 Task: Look for Airbnb options in Les Cayes, Haiti from 12th December, 2023 to 16th December, 2023 for 8 adults.8 bedrooms having 8 beds and 8 bathrooms. Property type can be house. Amenities needed are: wifi, TV, free parkinig on premises, gym, breakfast. Booking option can be shelf check-in. Look for 4 properties as per requirement.
Action: Mouse moved to (521, 75)
Screenshot: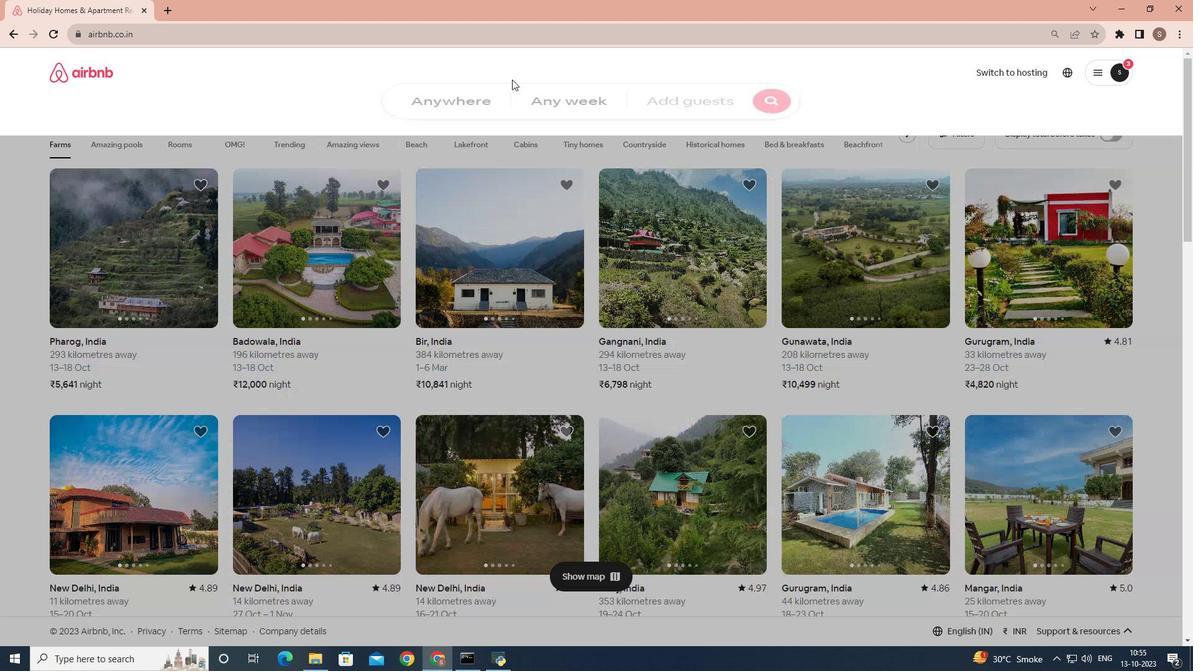 
Action: Mouse pressed left at (521, 75)
Screenshot: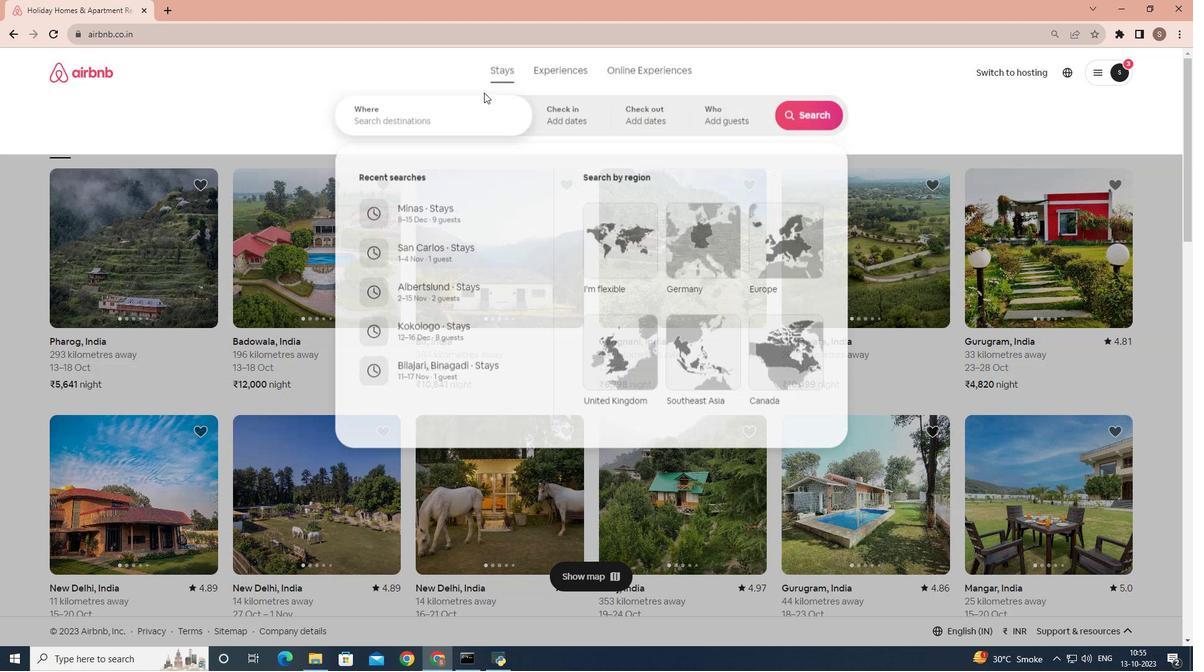 
Action: Mouse moved to (448, 116)
Screenshot: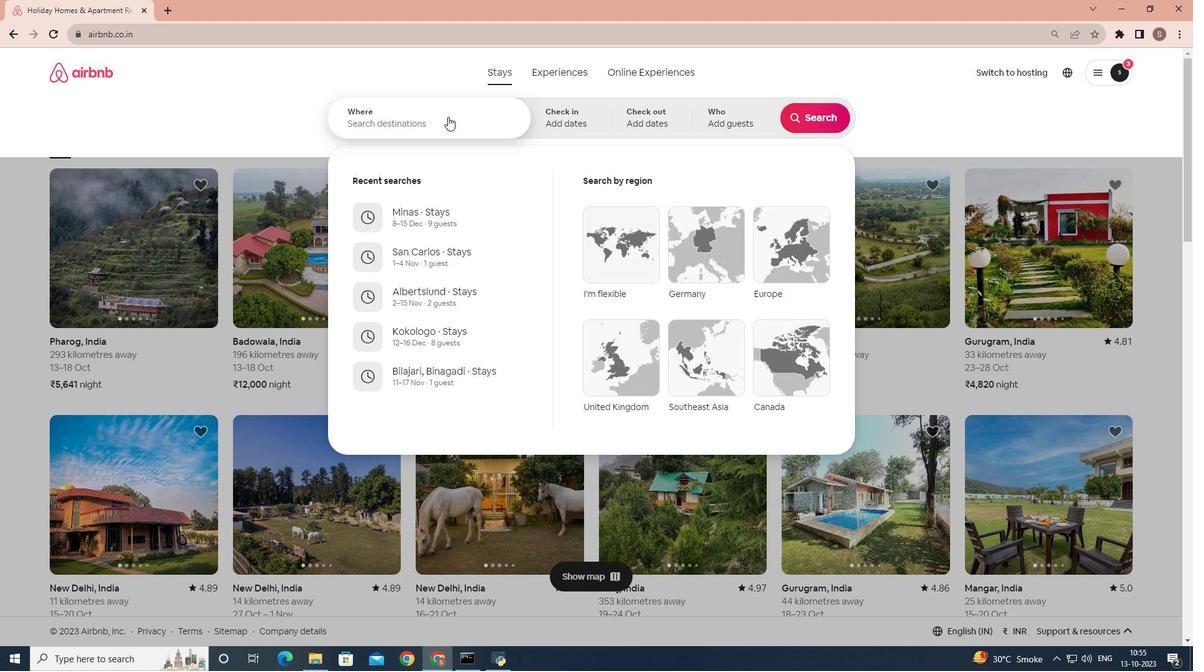
Action: Mouse pressed left at (448, 116)
Screenshot: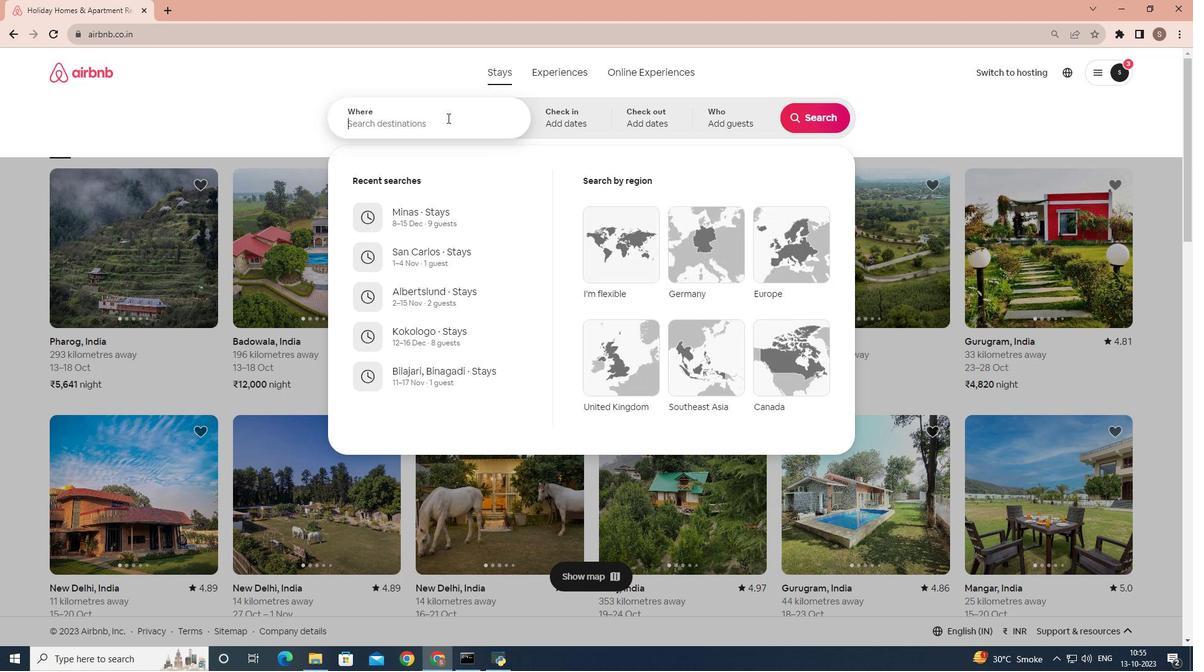 
Action: Mouse moved to (445, 119)
Screenshot: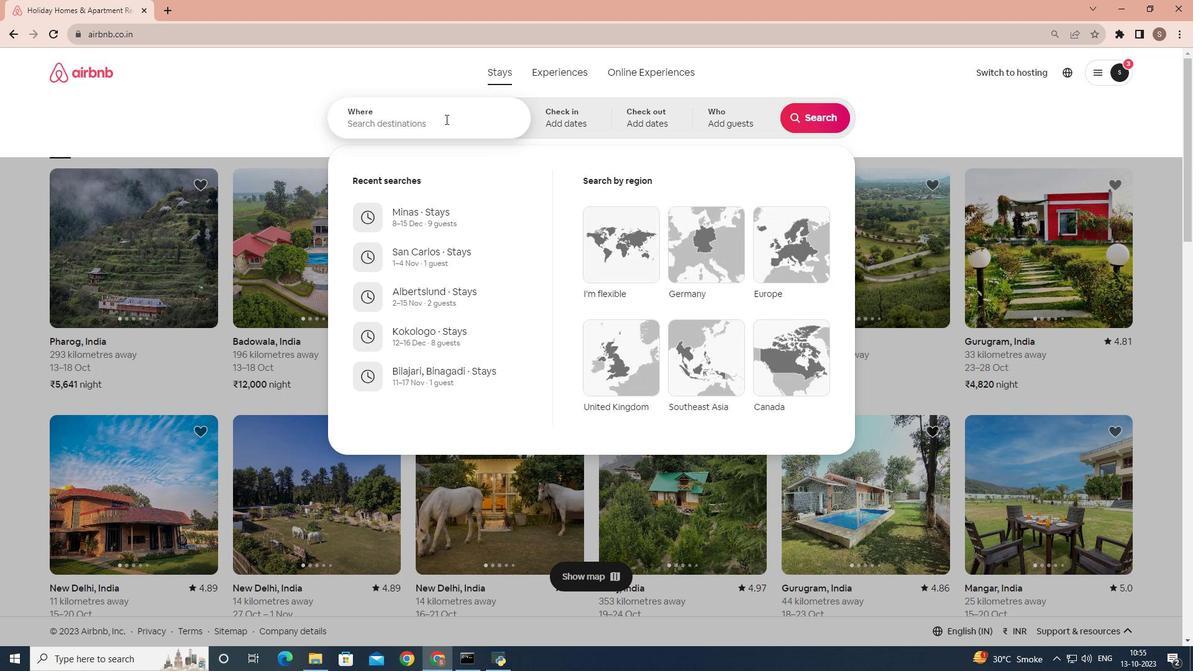 
Action: Key pressed <Key.shift_r>Les<Key.space><Key.shift>Cayes,<Key.space><Key.shift_r><Key.shift_r><Key.shift_r><Key.shift_r><Key.shift_r>Haiti
Screenshot: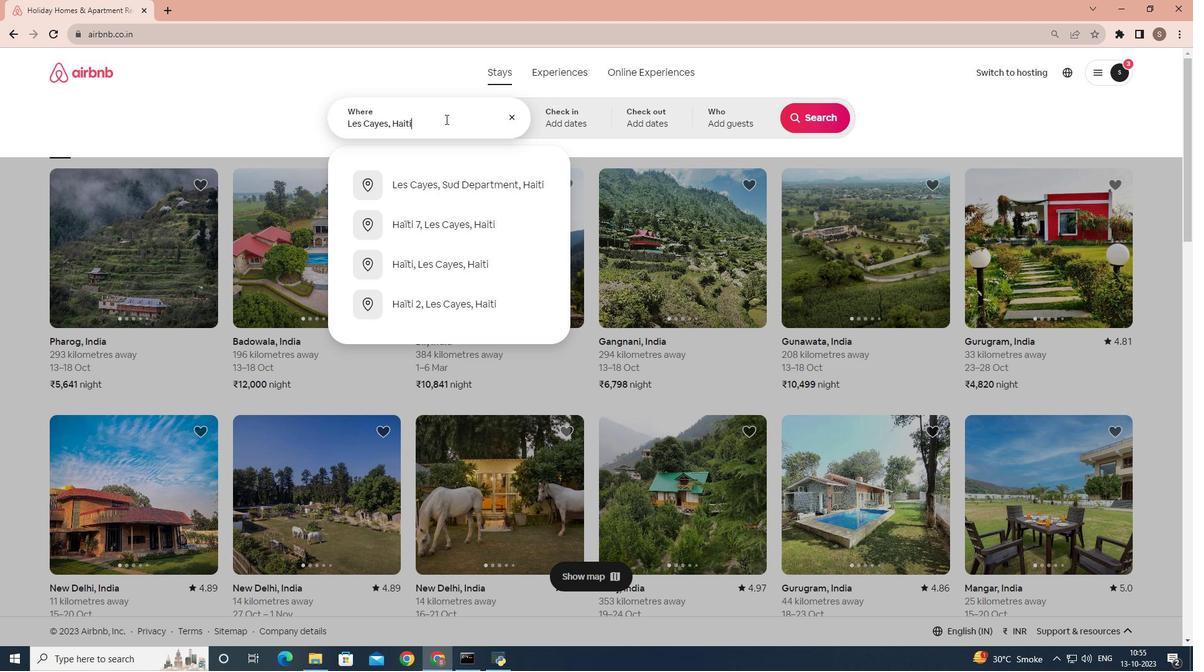 
Action: Mouse moved to (575, 127)
Screenshot: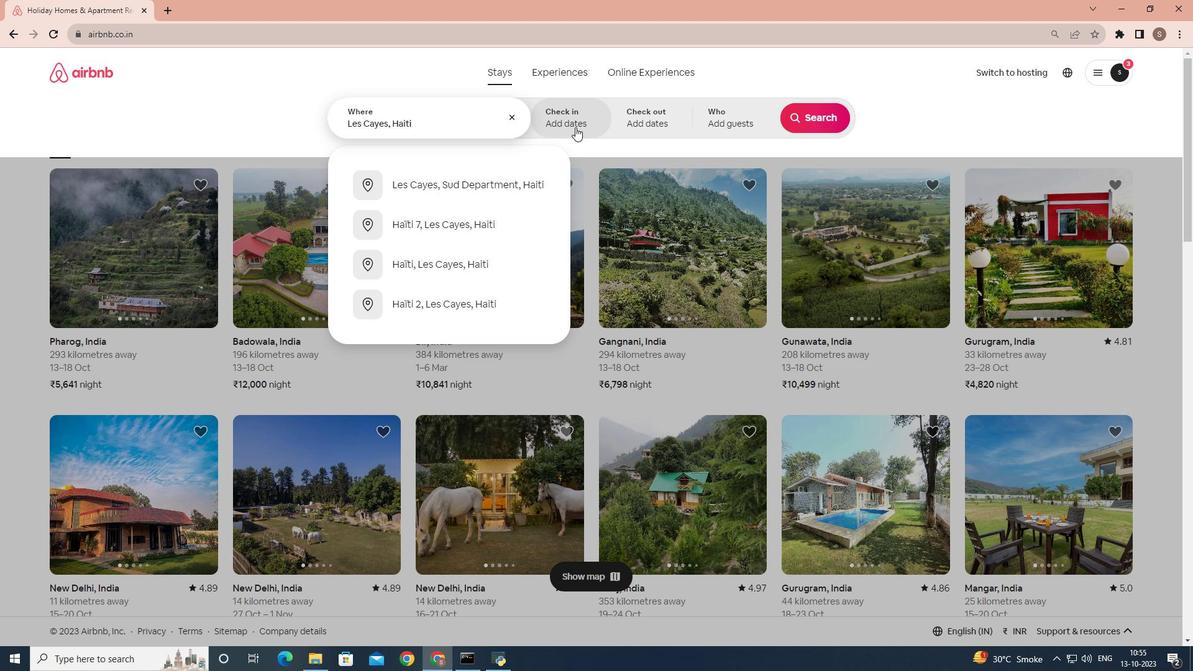 
Action: Mouse pressed left at (575, 127)
Screenshot: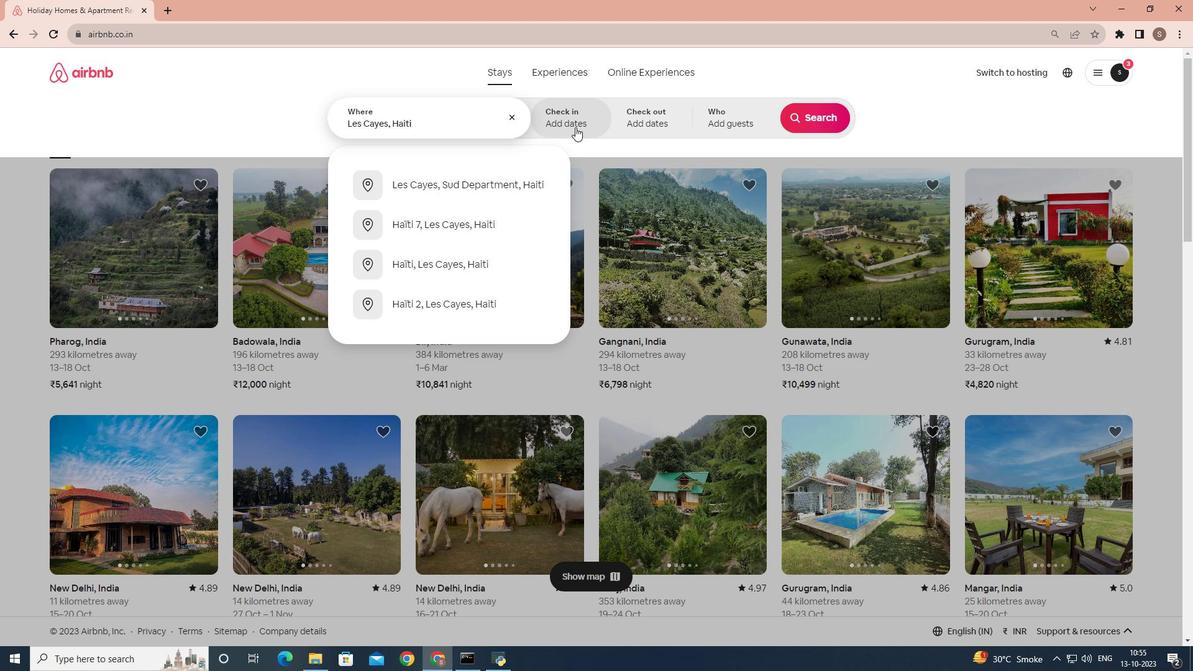 
Action: Mouse moved to (809, 213)
Screenshot: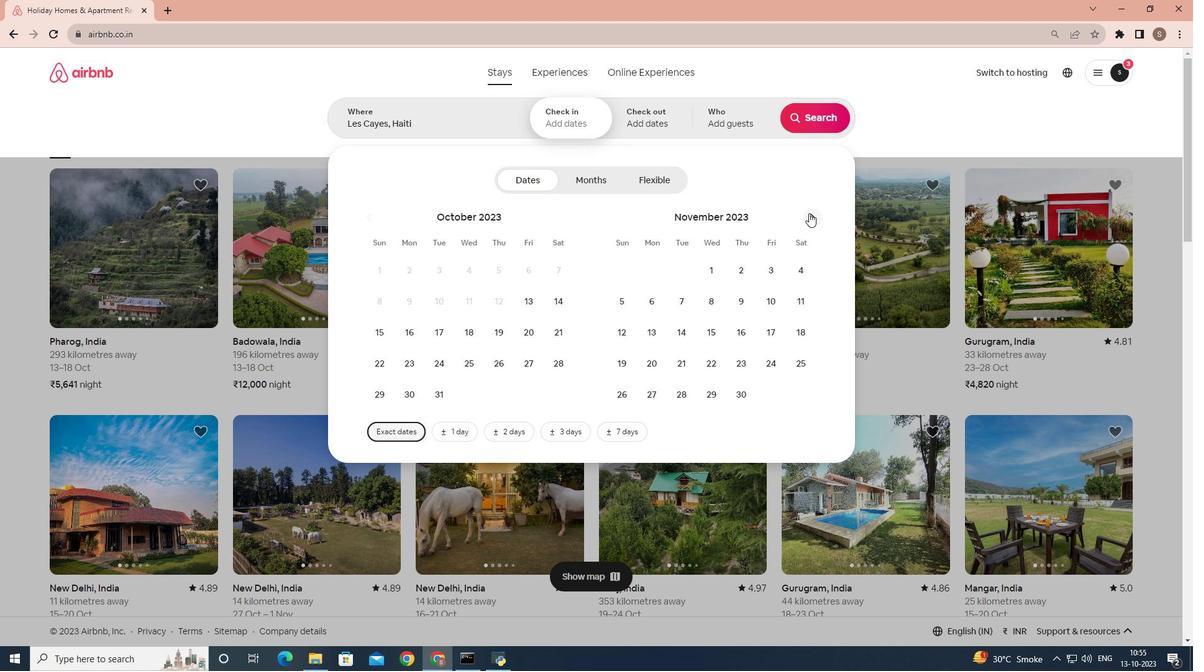 
Action: Mouse pressed left at (809, 213)
Screenshot: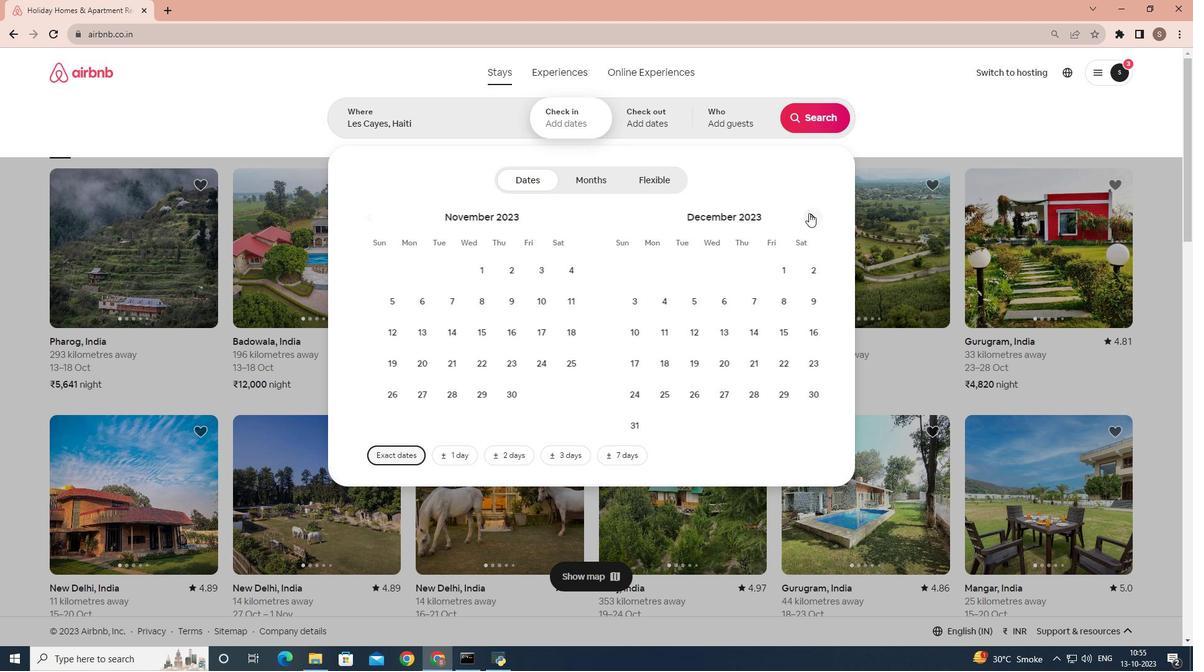 
Action: Mouse moved to (686, 334)
Screenshot: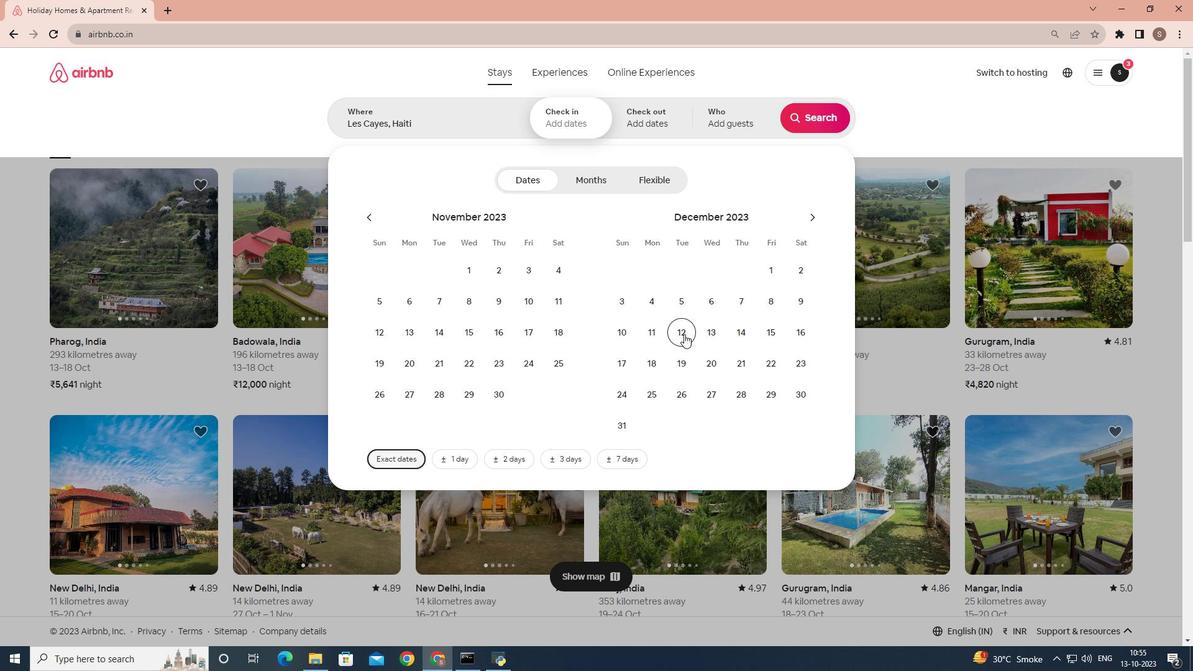 
Action: Mouse pressed left at (686, 334)
Screenshot: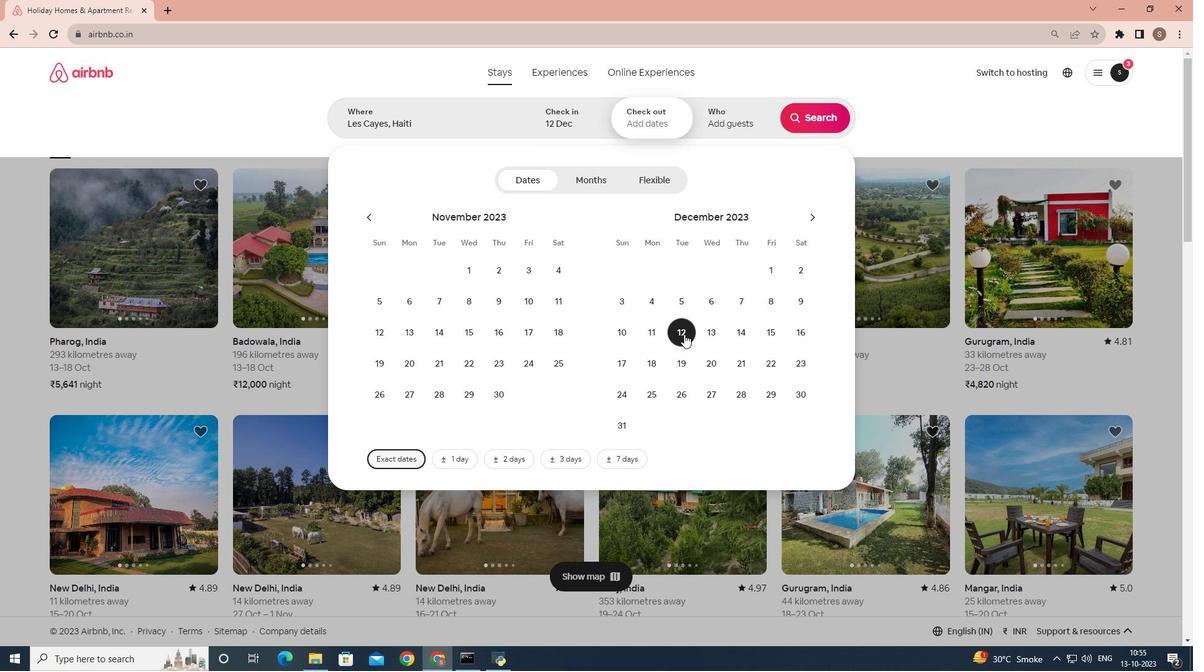 
Action: Mouse moved to (796, 336)
Screenshot: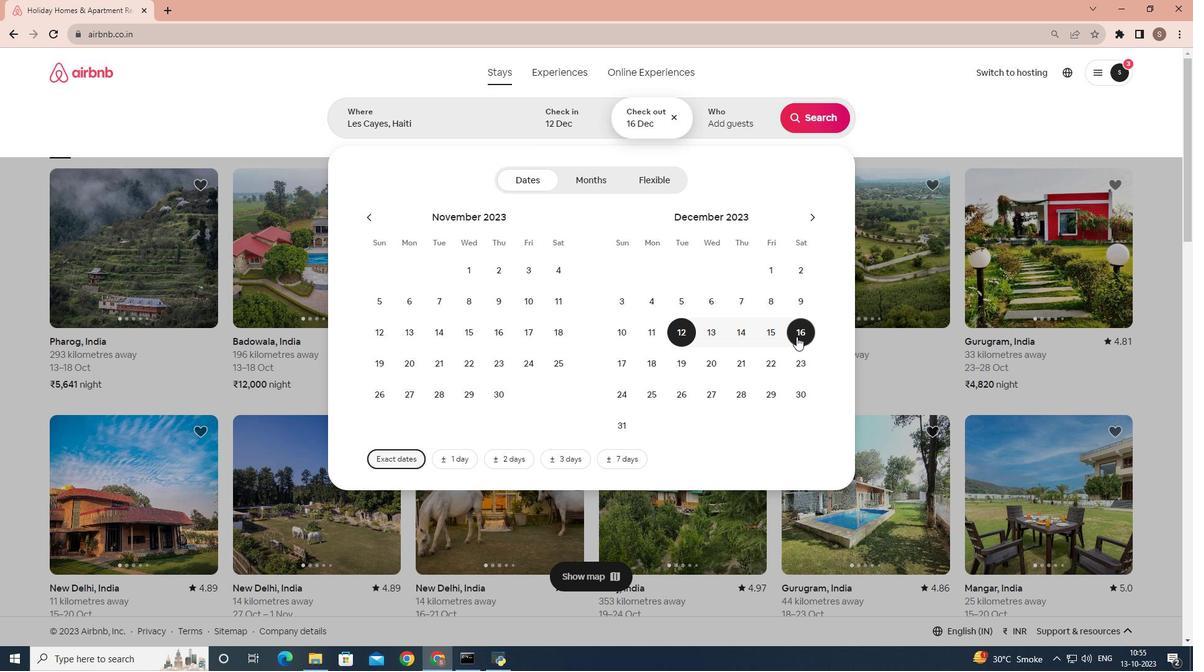 
Action: Mouse pressed left at (796, 336)
Screenshot: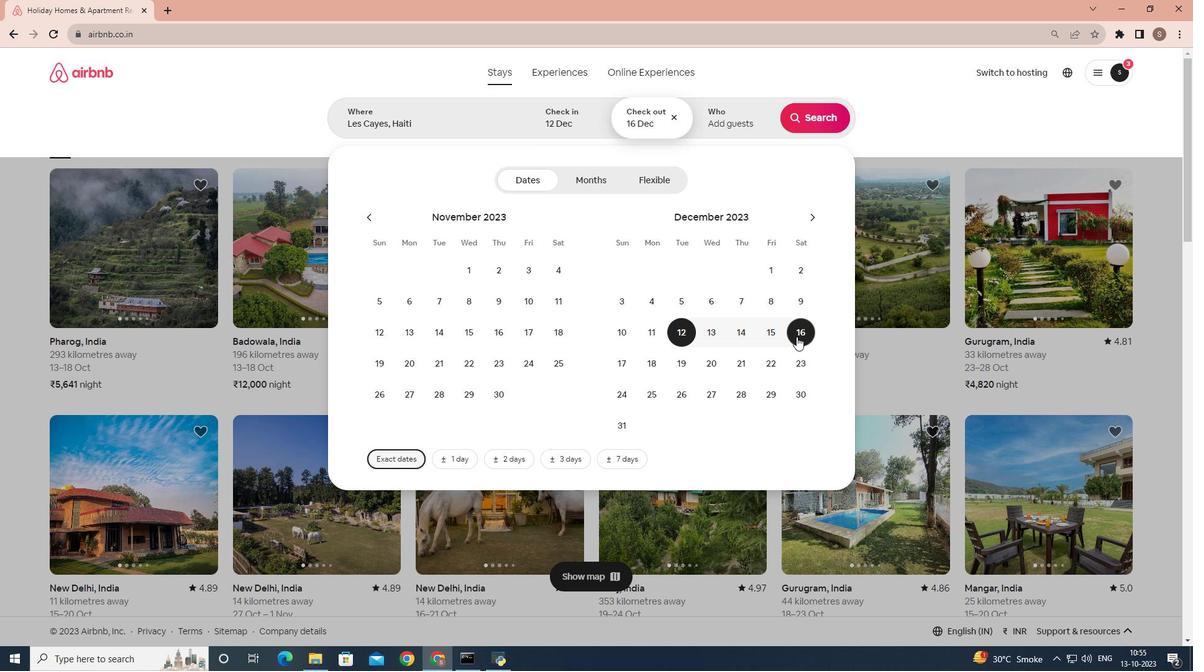 
Action: Mouse moved to (718, 118)
Screenshot: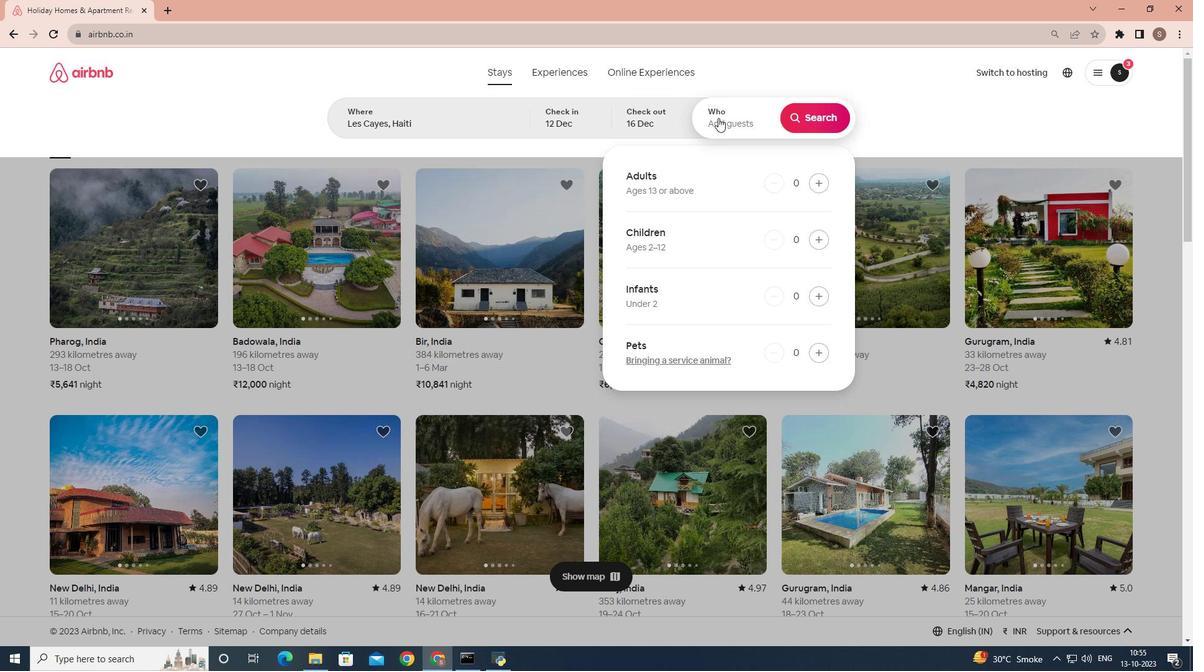 
Action: Mouse pressed left at (718, 118)
Screenshot: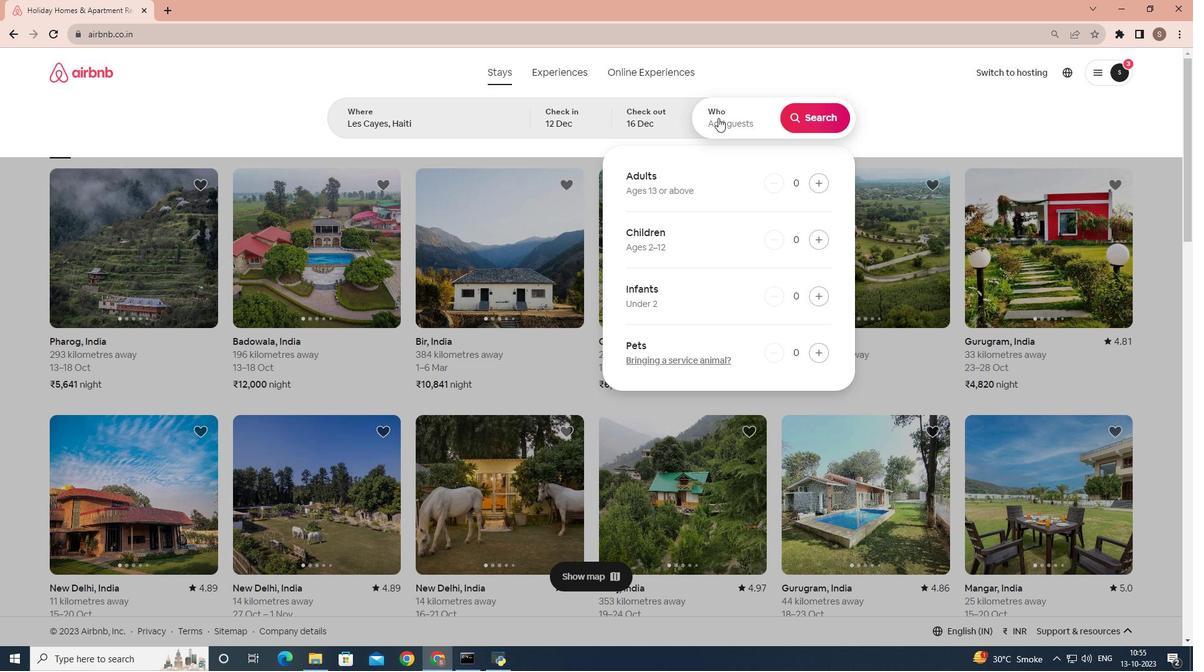 
Action: Mouse moved to (816, 188)
Screenshot: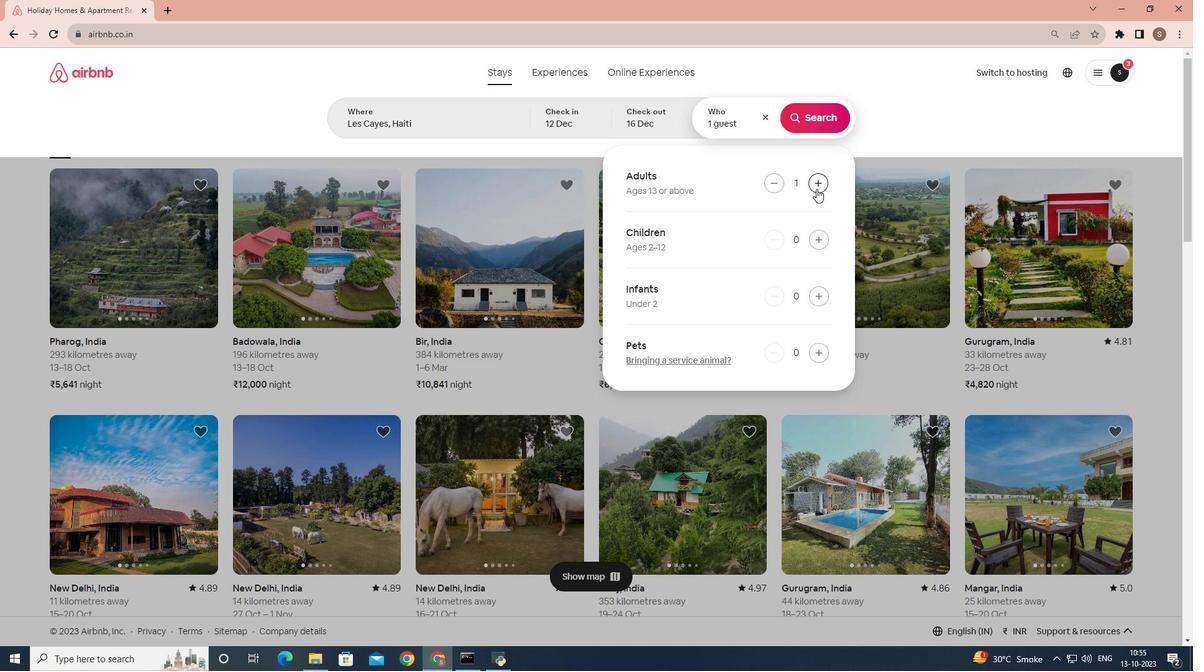 
Action: Mouse pressed left at (816, 188)
Screenshot: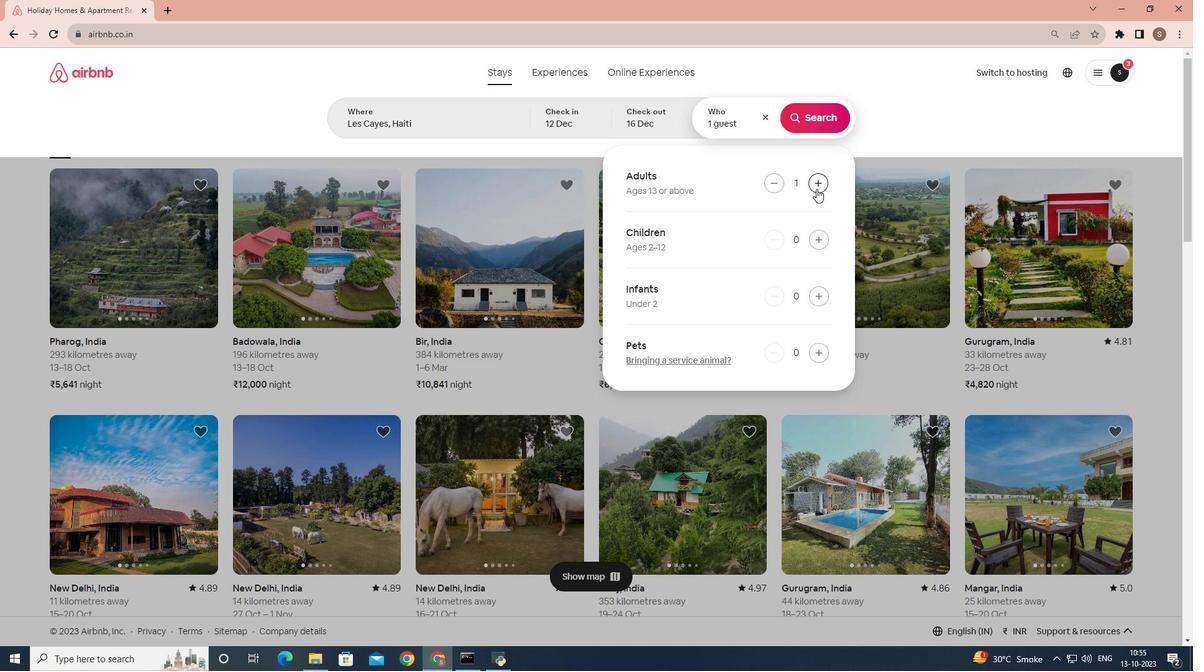 
Action: Mouse pressed left at (816, 188)
Screenshot: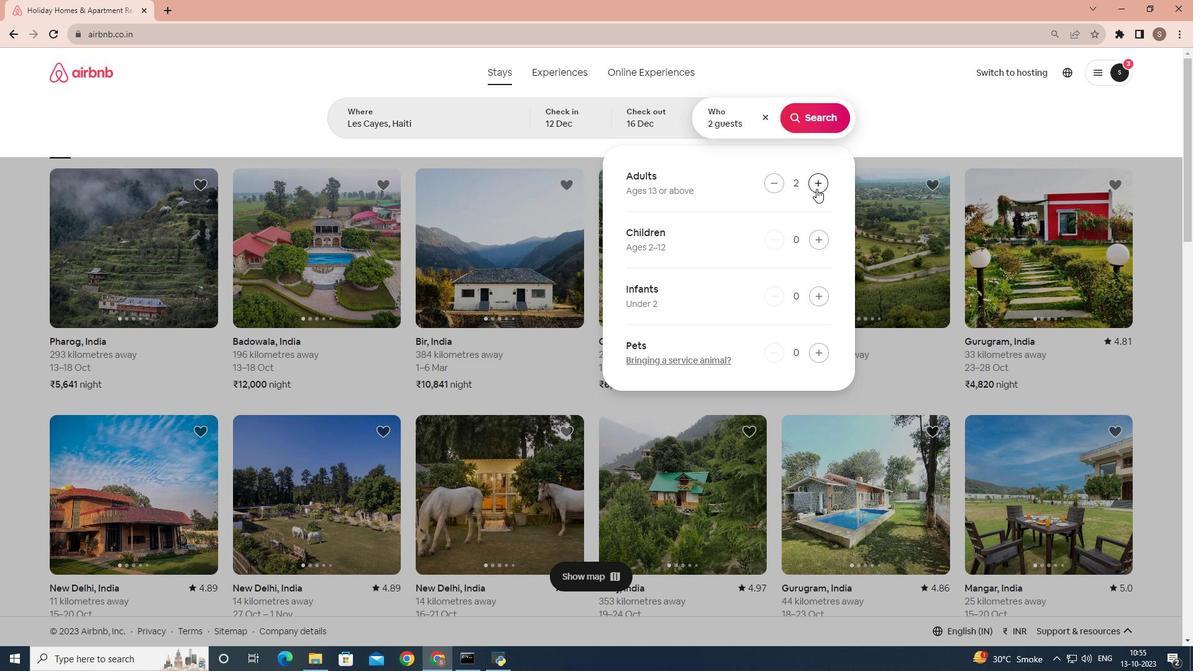 
Action: Mouse pressed left at (816, 188)
Screenshot: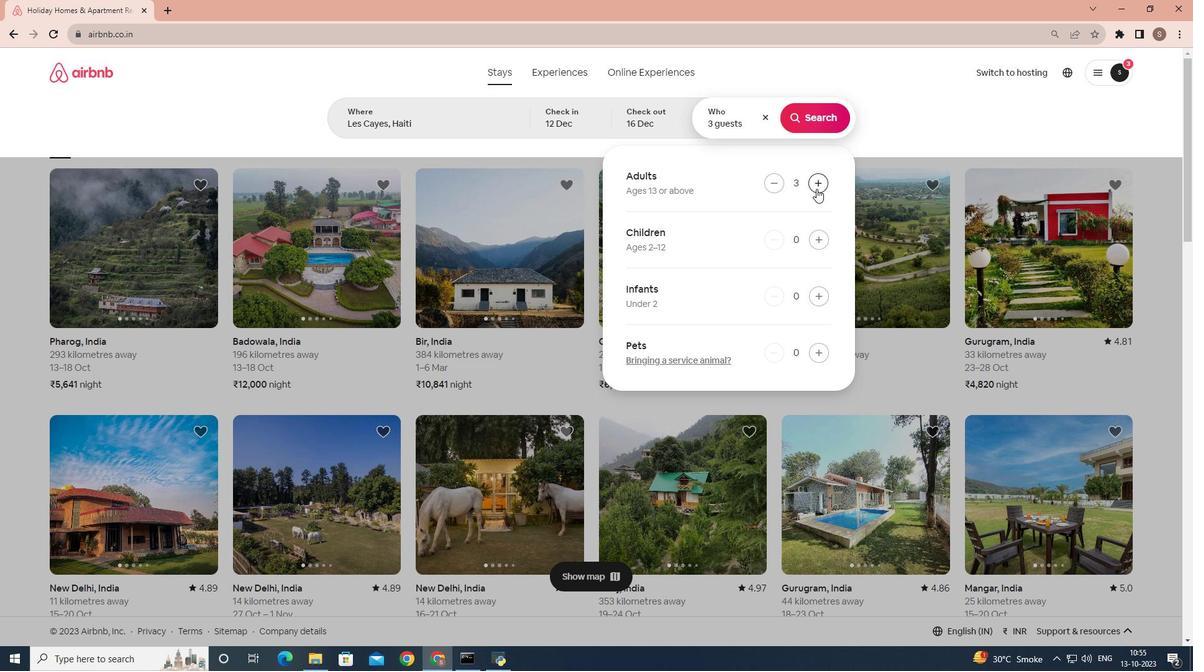 
Action: Mouse pressed left at (816, 188)
Screenshot: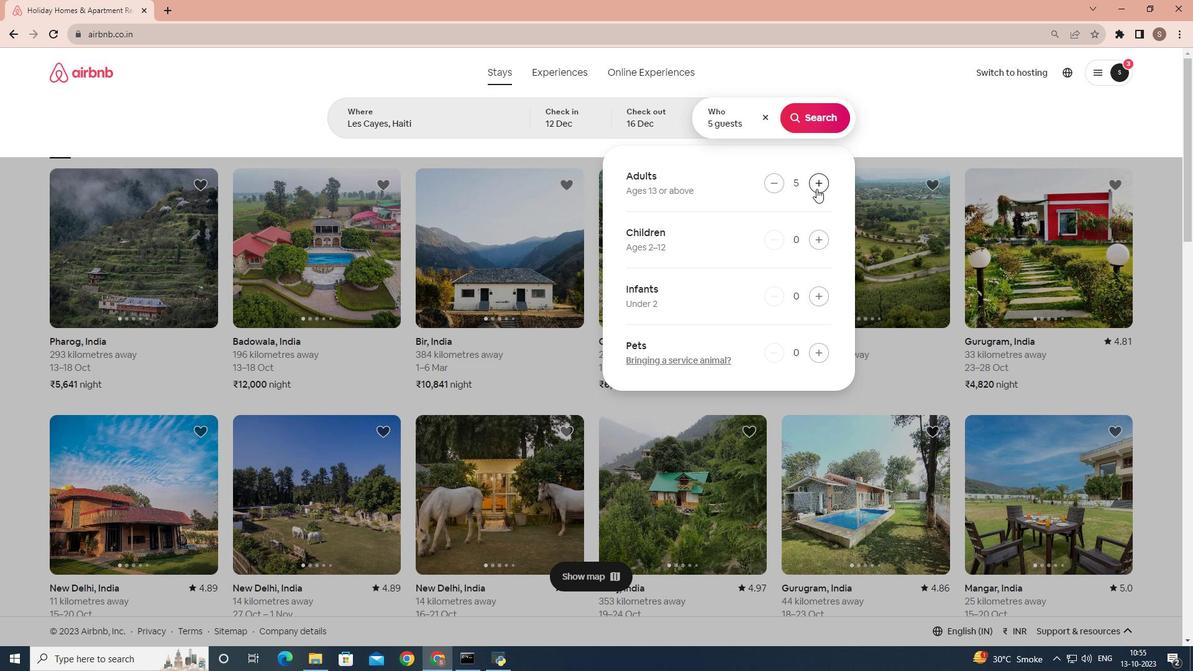 
Action: Mouse pressed left at (816, 188)
Screenshot: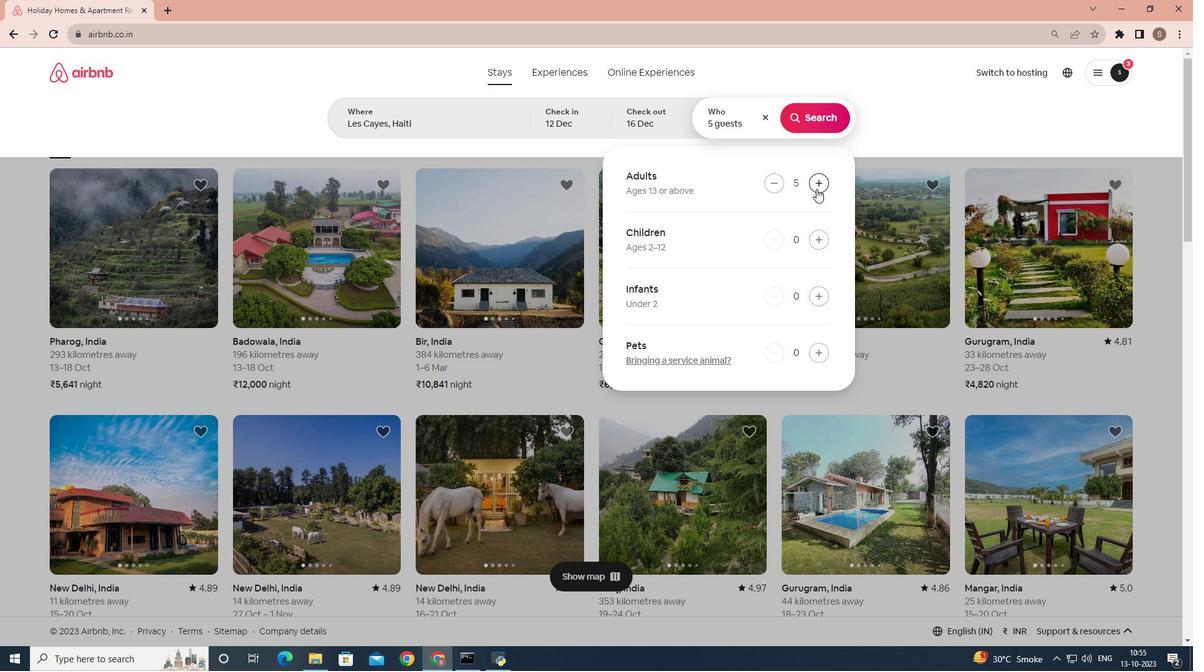 
Action: Mouse pressed left at (816, 188)
Screenshot: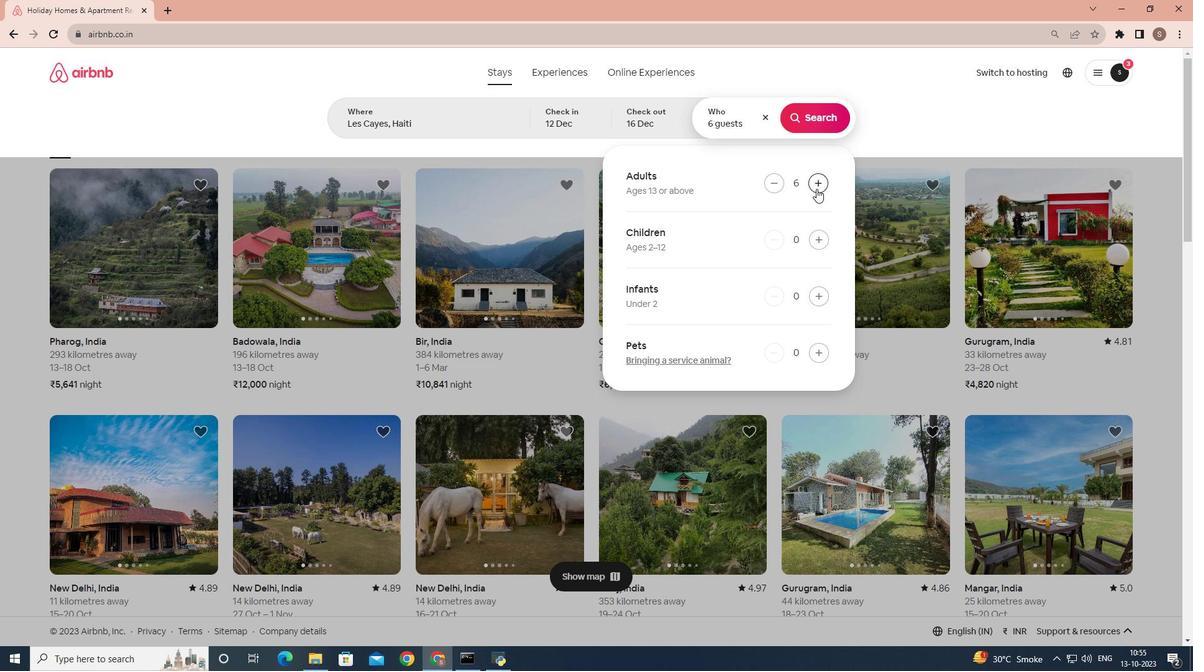 
Action: Mouse pressed left at (816, 188)
Screenshot: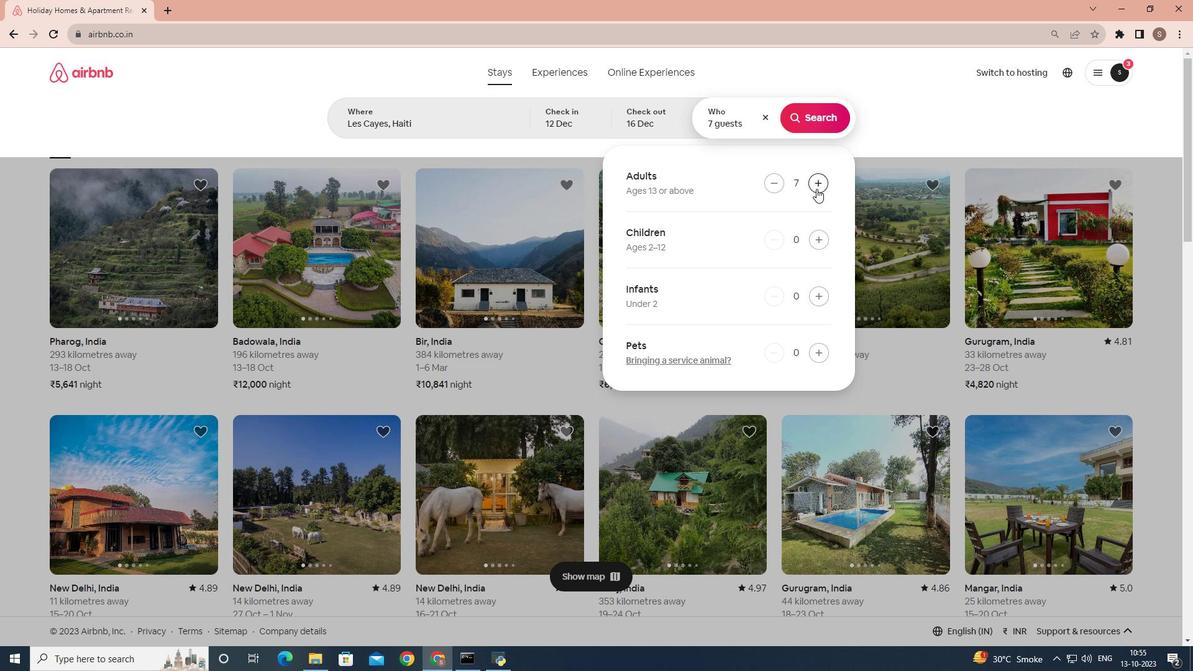 
Action: Mouse pressed left at (816, 188)
Screenshot: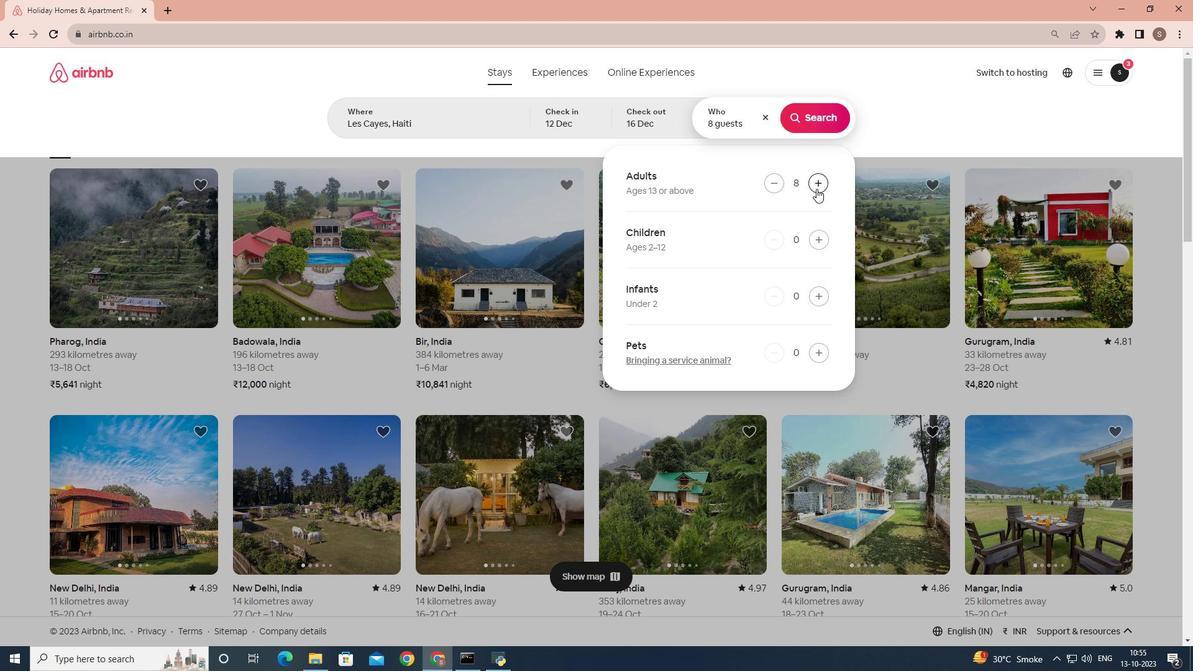 
Action: Mouse moved to (813, 114)
Screenshot: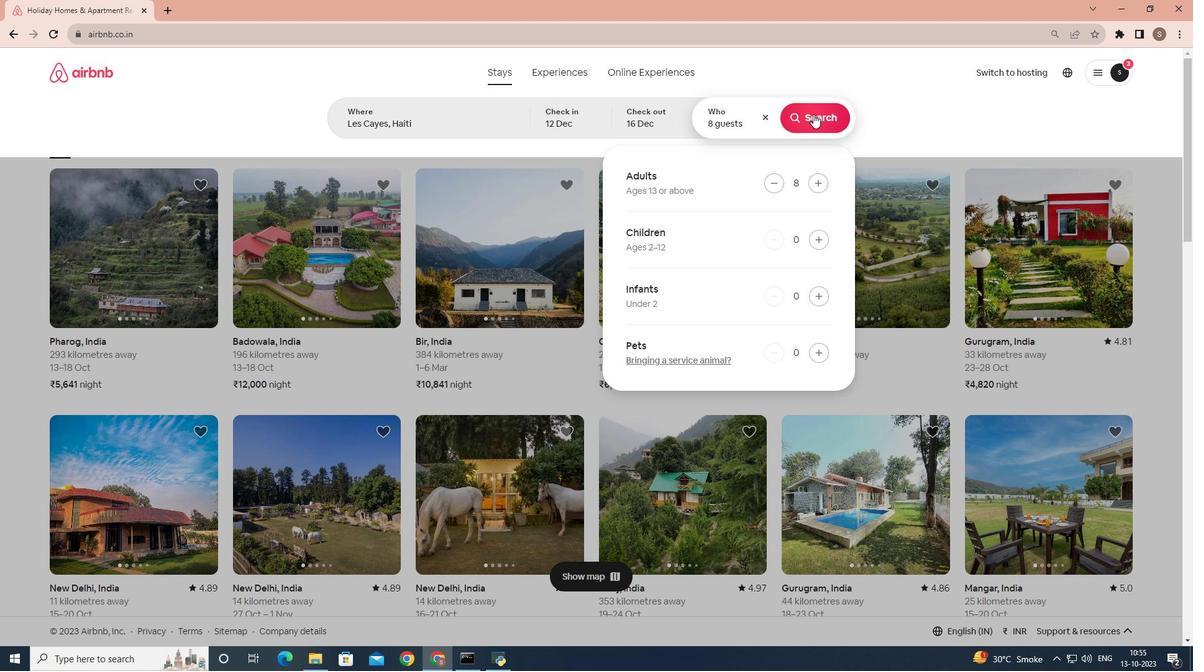 
Action: Mouse pressed left at (813, 114)
Screenshot: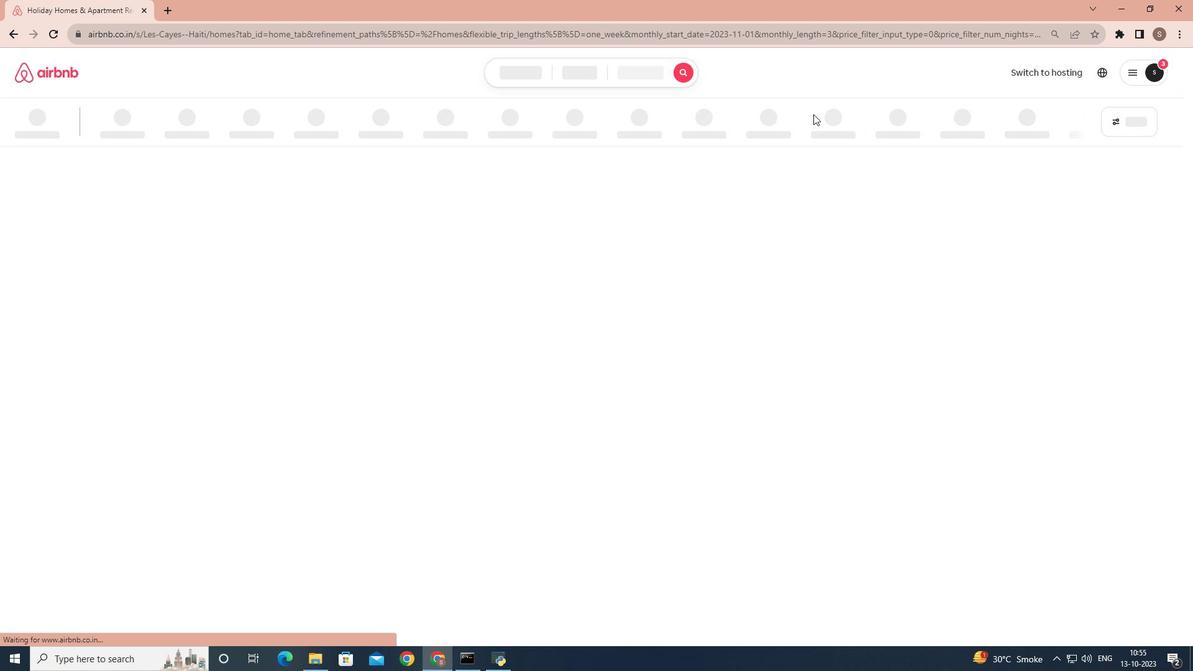 
Action: Mouse moved to (992, 121)
Screenshot: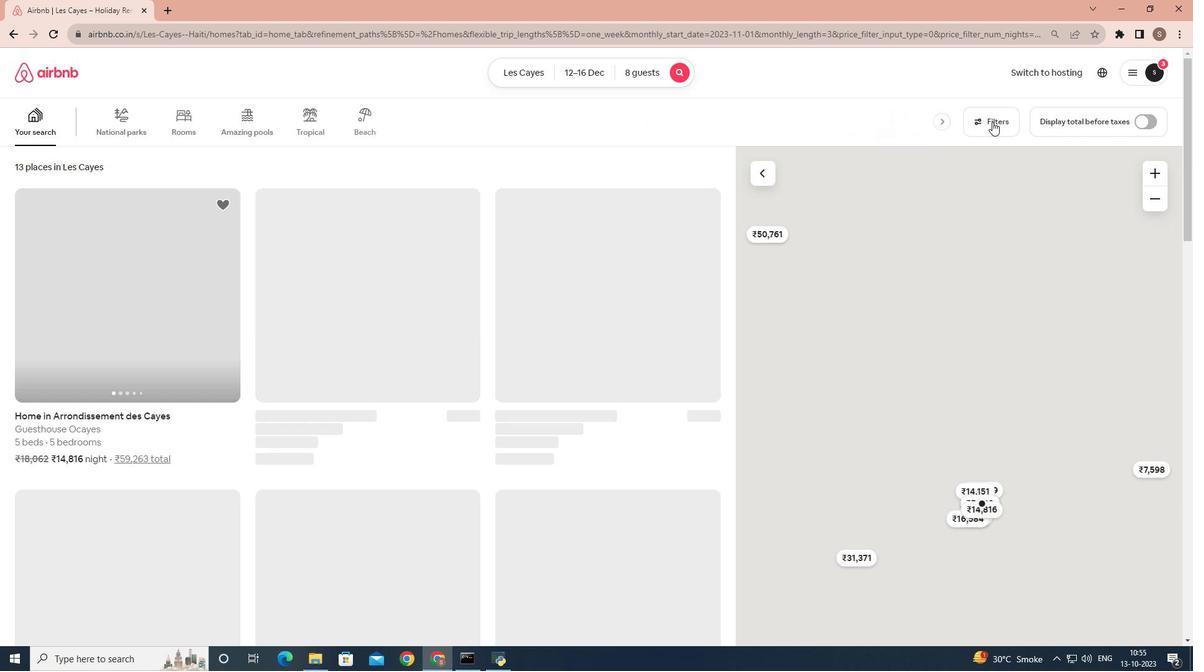 
Action: Mouse pressed left at (992, 121)
Screenshot: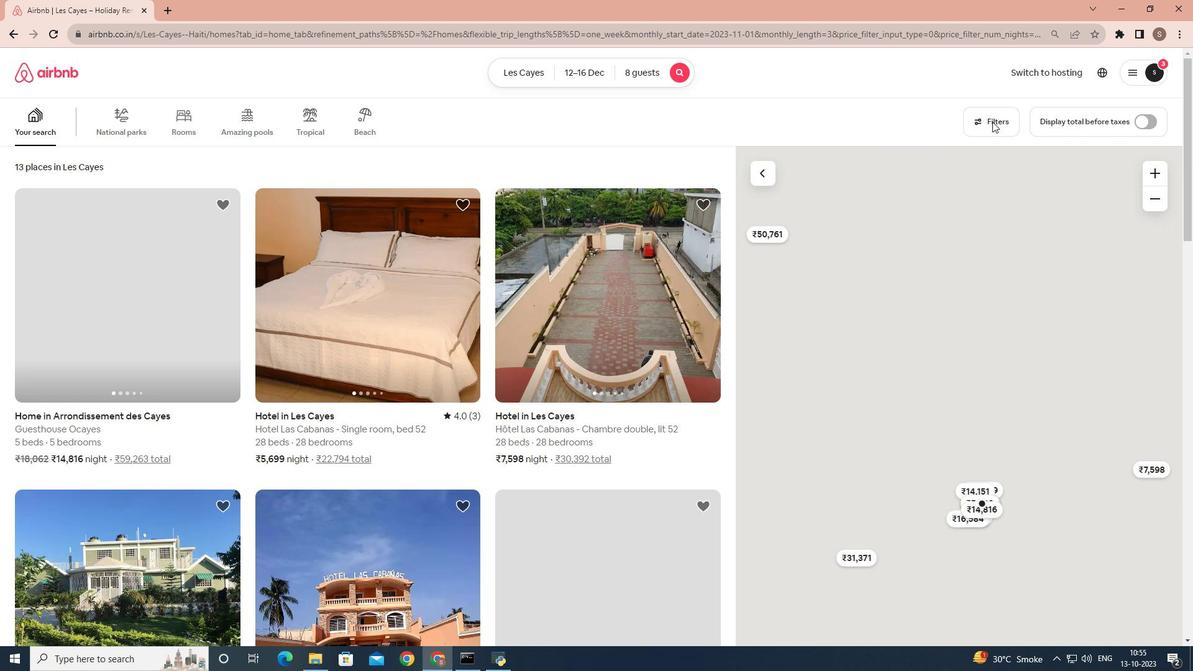 
Action: Mouse moved to (552, 368)
Screenshot: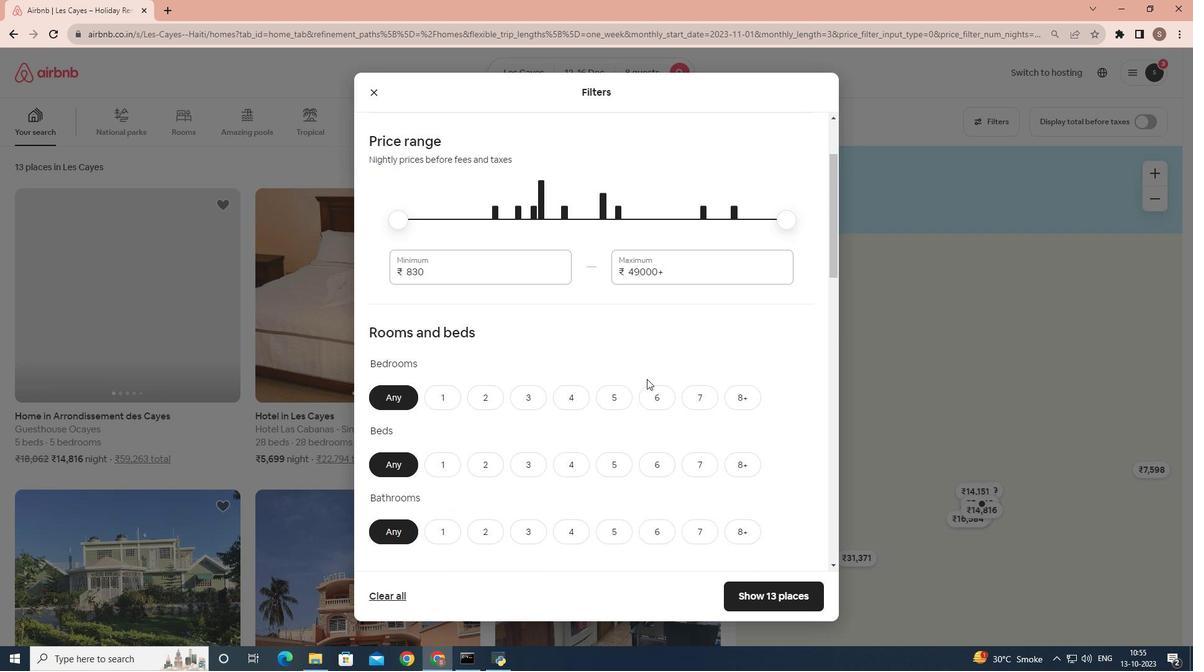 
Action: Mouse scrolled (552, 367) with delta (0, 0)
Screenshot: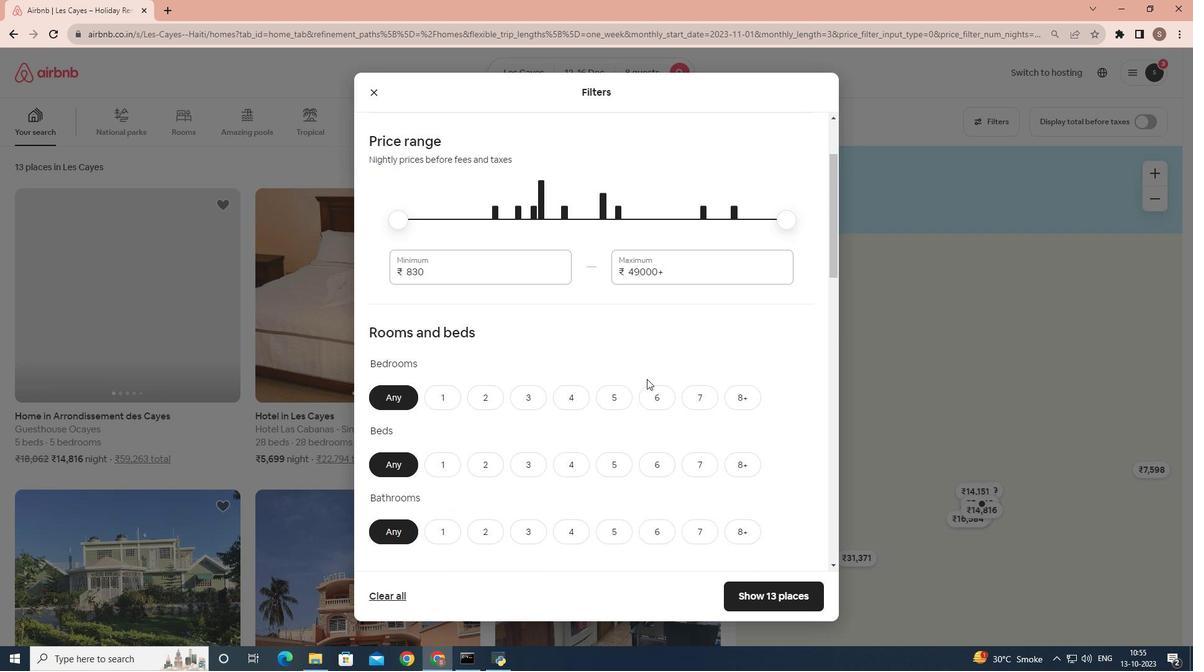 
Action: Mouse scrolled (552, 367) with delta (0, 0)
Screenshot: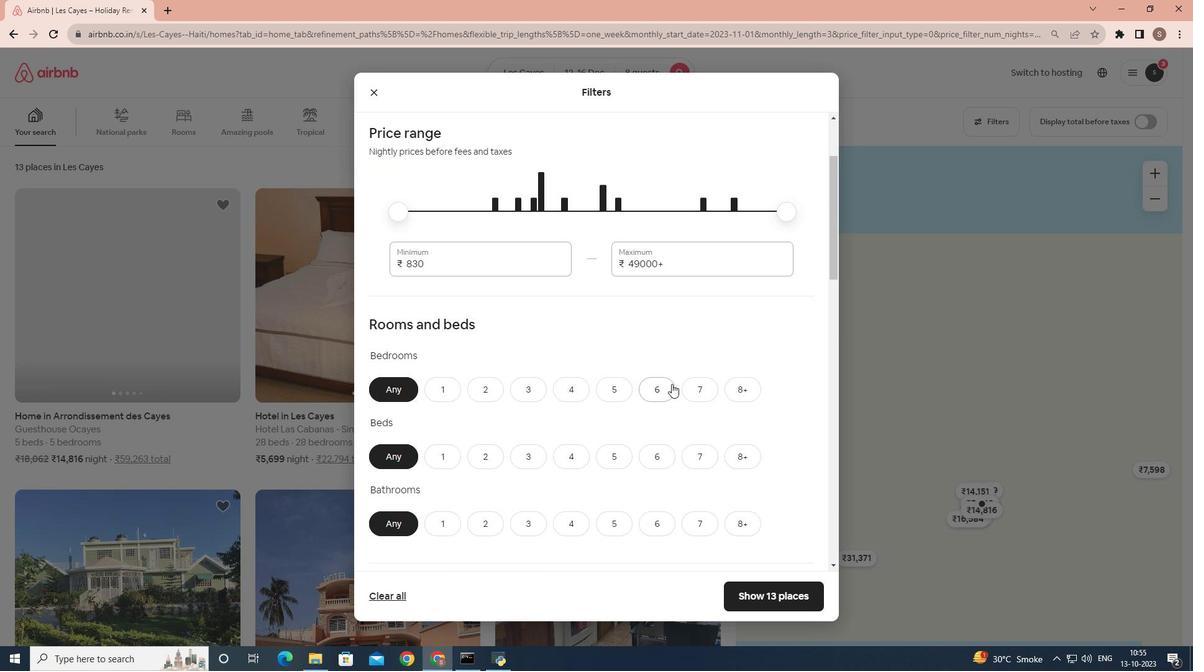 
Action: Mouse moved to (734, 384)
Screenshot: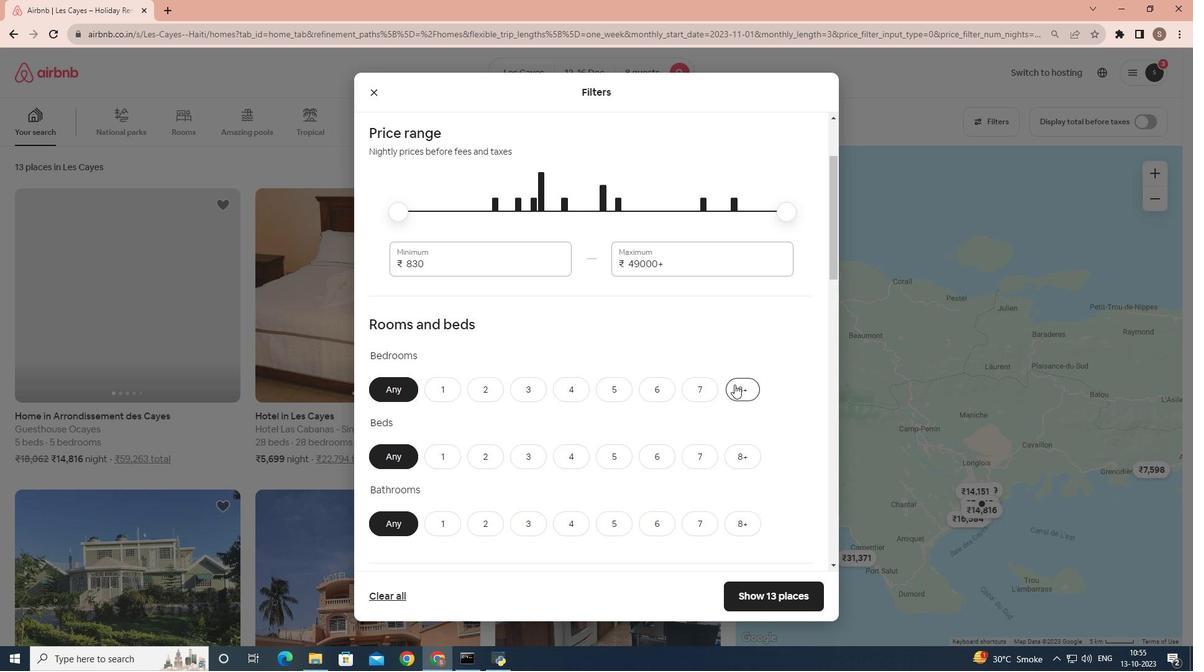 
Action: Mouse pressed left at (734, 384)
Screenshot: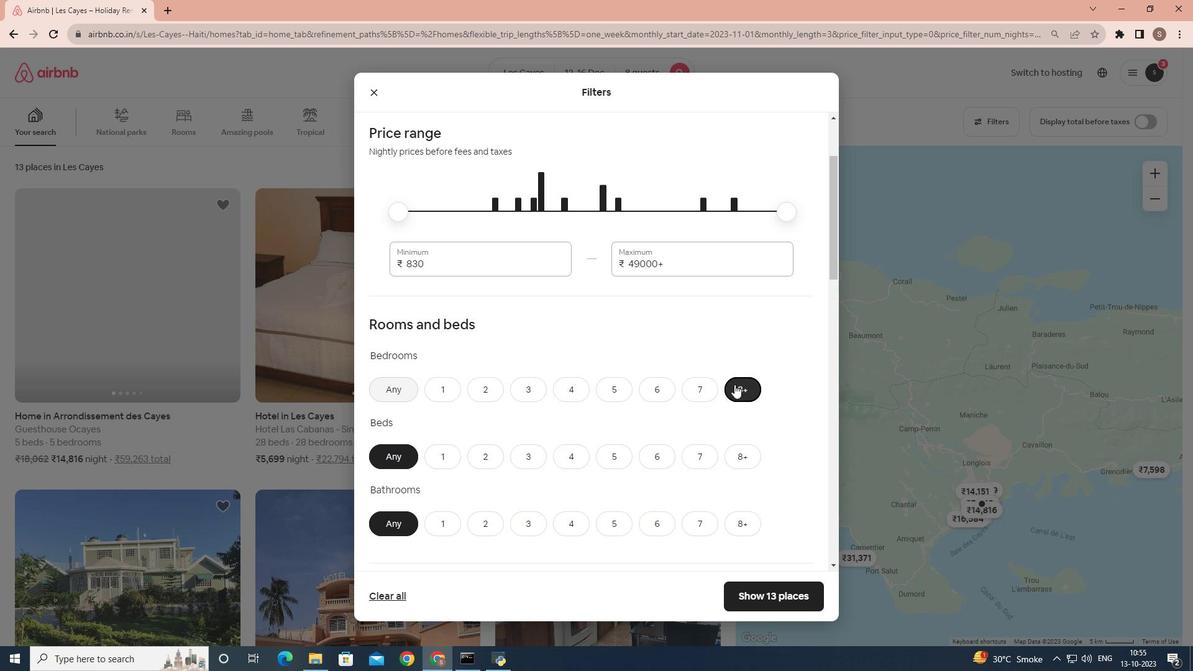 
Action: Mouse moved to (724, 392)
Screenshot: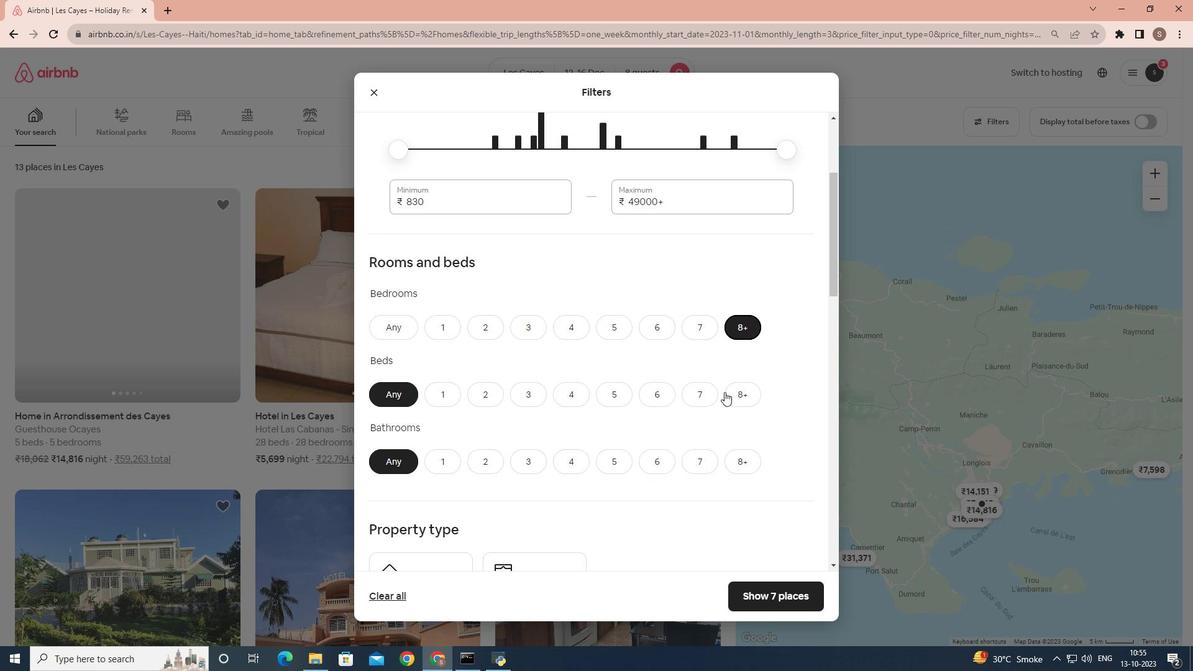 
Action: Mouse scrolled (724, 391) with delta (0, 0)
Screenshot: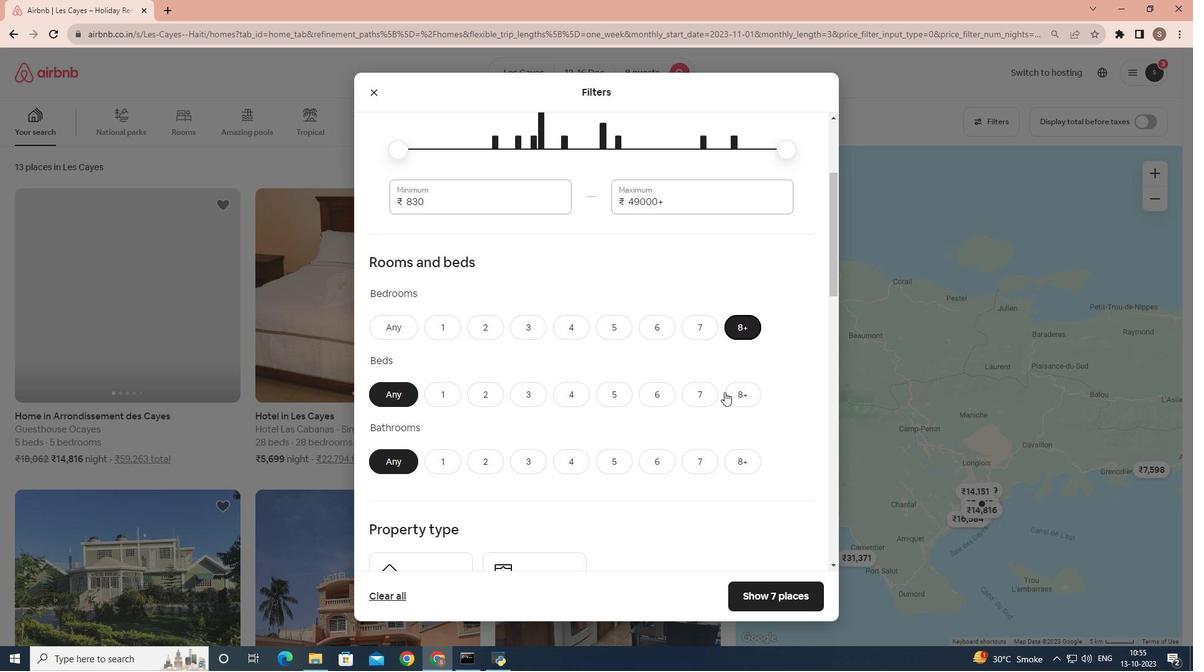 
Action: Mouse moved to (740, 395)
Screenshot: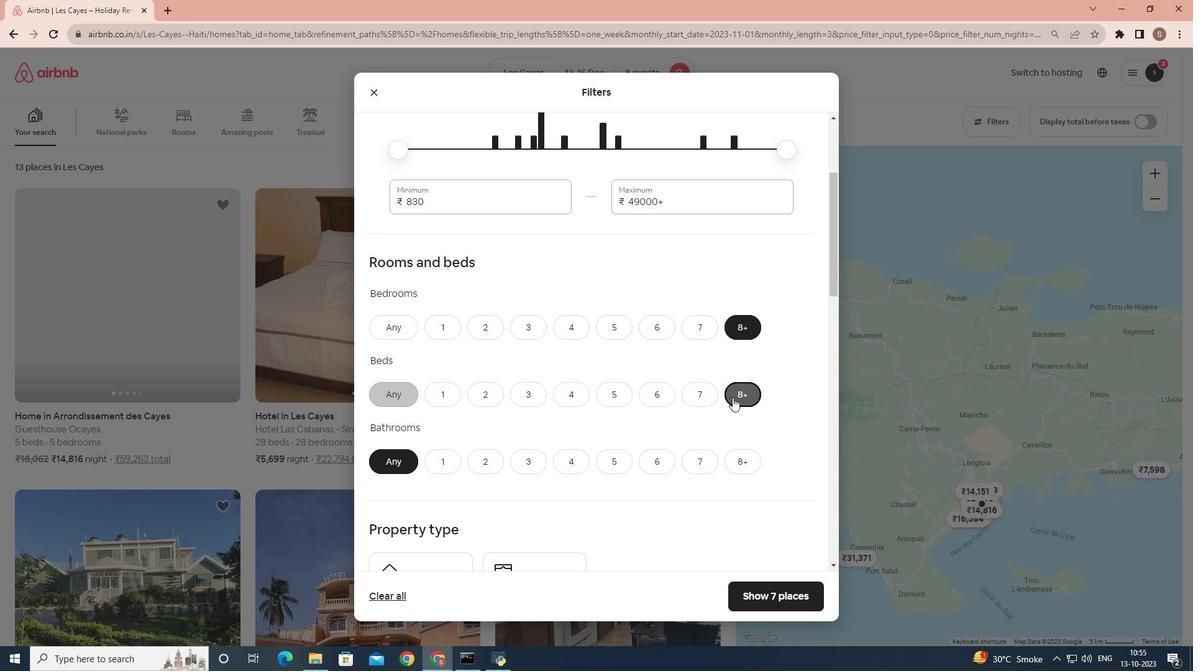 
Action: Mouse pressed left at (740, 395)
Screenshot: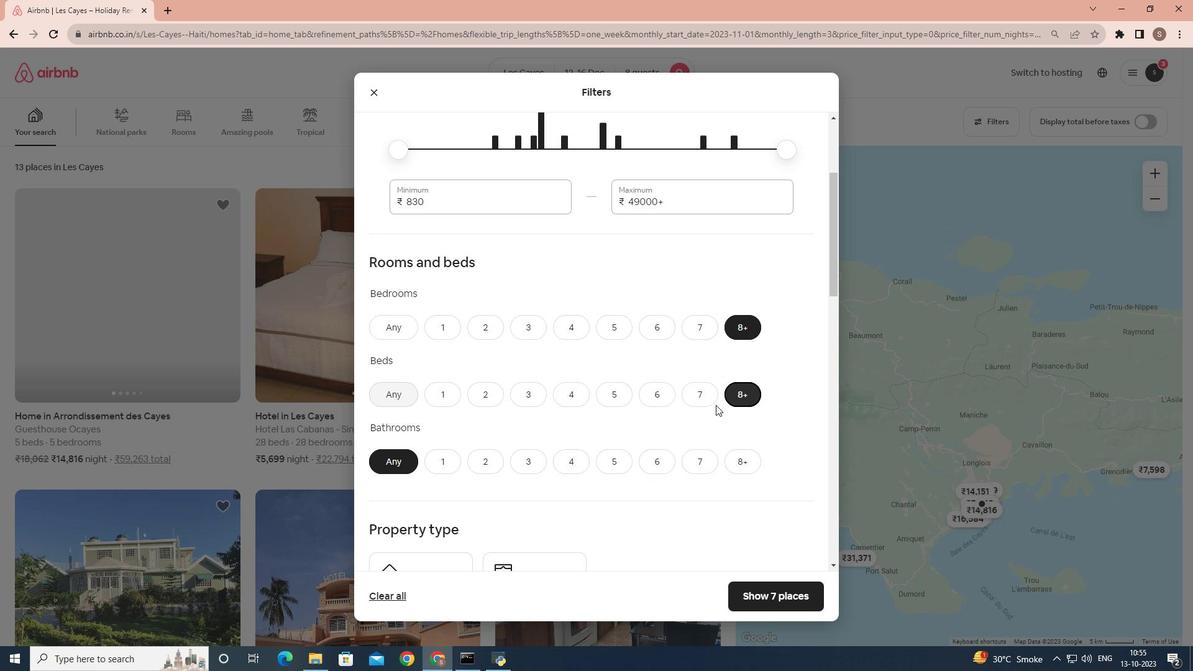 
Action: Mouse moved to (700, 404)
Screenshot: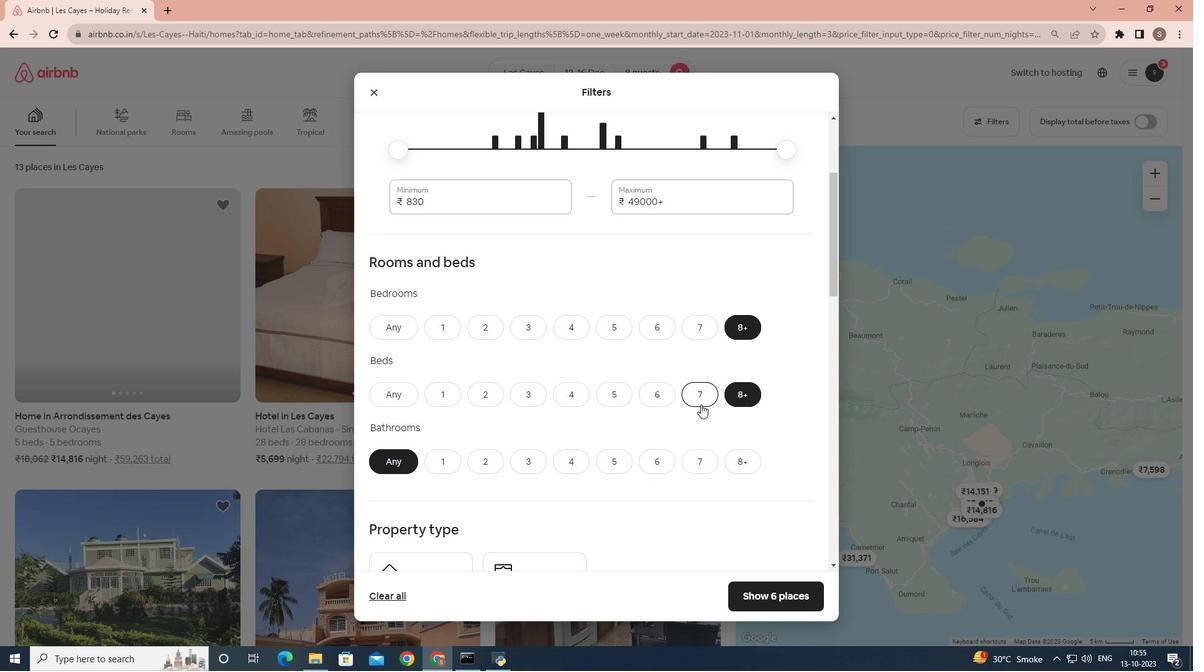 
Action: Mouse scrolled (700, 403) with delta (0, 0)
Screenshot: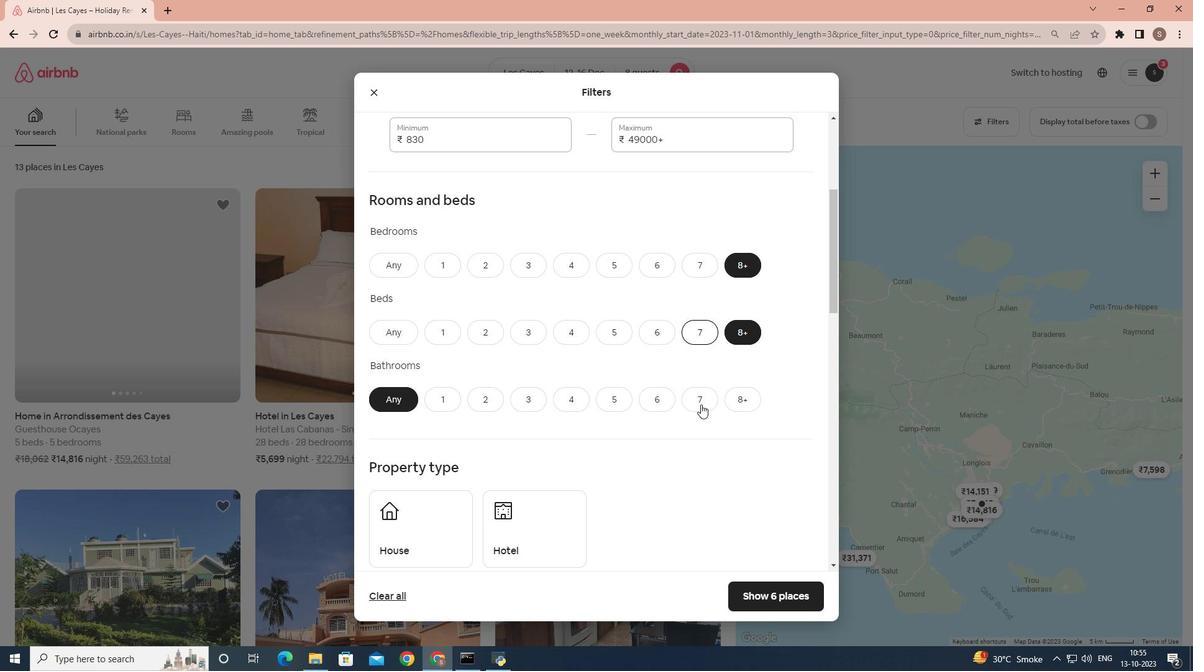
Action: Mouse moved to (751, 397)
Screenshot: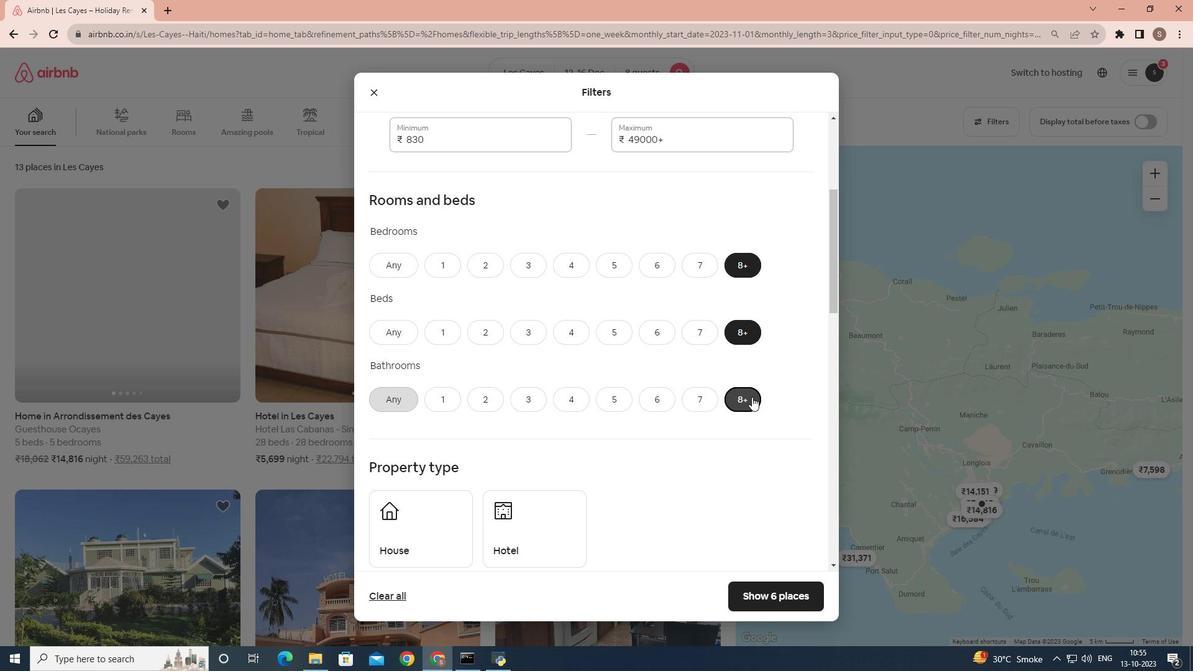 
Action: Mouse pressed left at (751, 397)
Screenshot: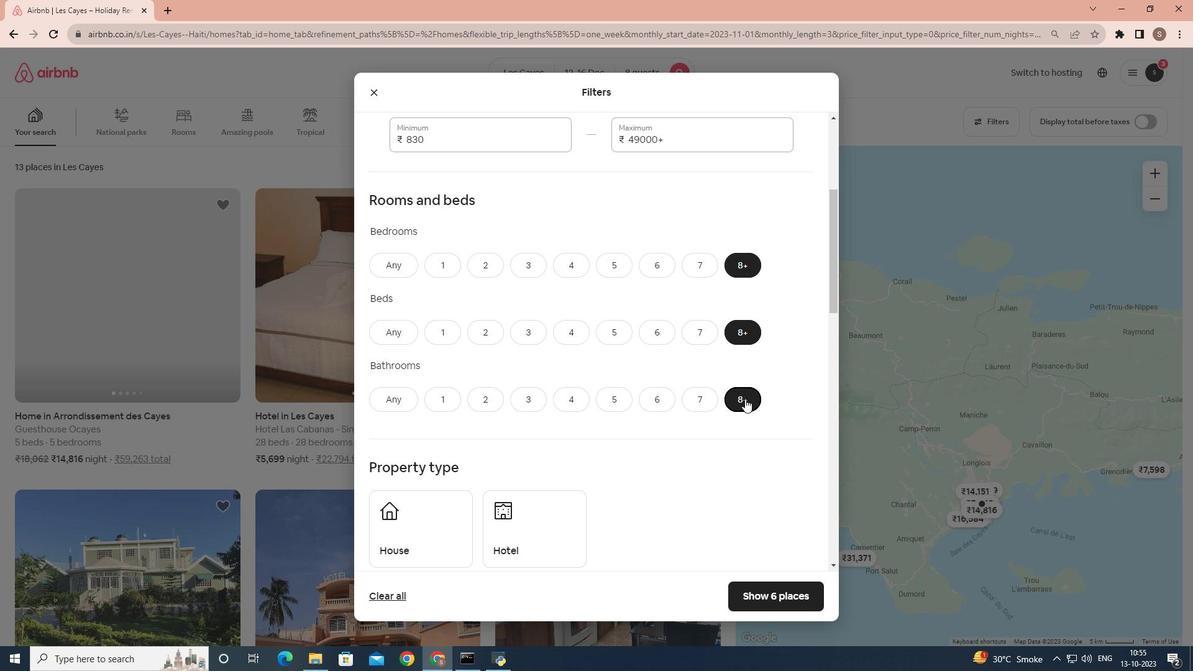 
Action: Mouse moved to (695, 408)
Screenshot: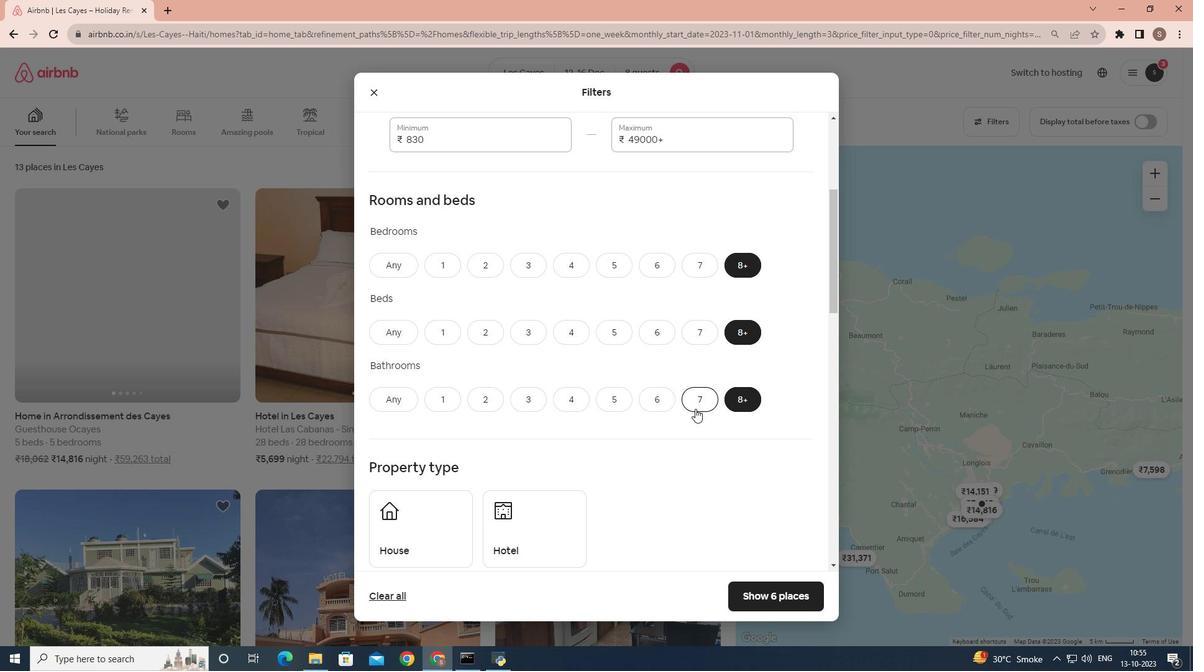 
Action: Mouse scrolled (695, 408) with delta (0, 0)
Screenshot: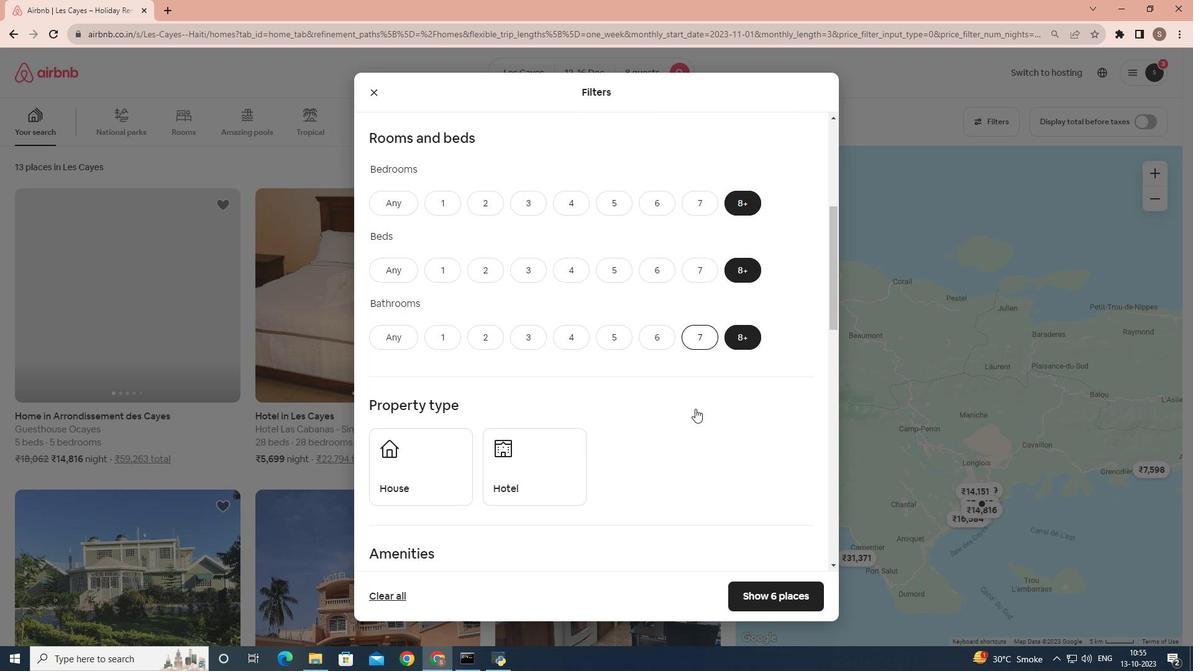 
Action: Mouse moved to (694, 409)
Screenshot: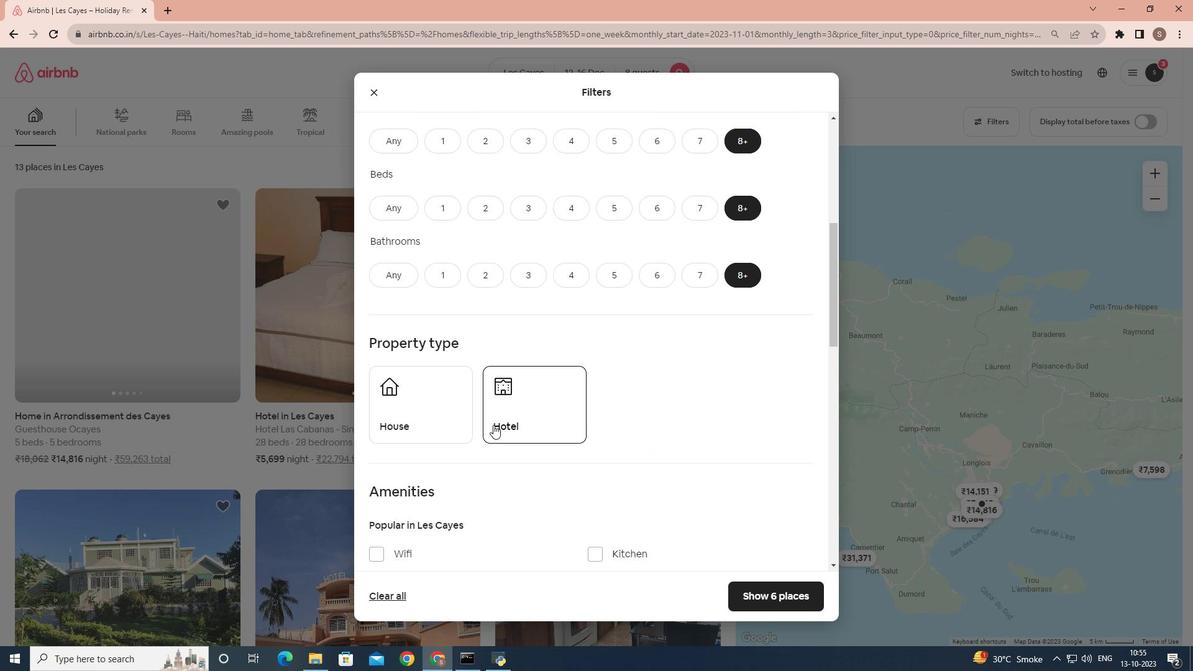 
Action: Mouse scrolled (694, 408) with delta (0, 0)
Screenshot: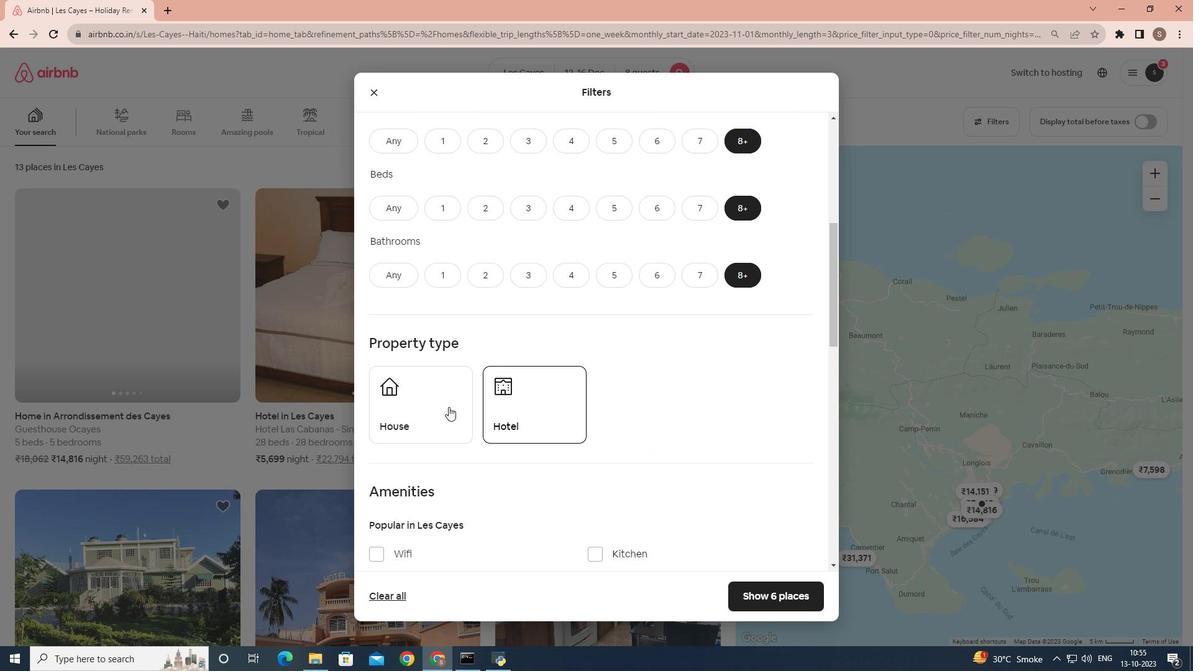 
Action: Mouse moved to (423, 402)
Screenshot: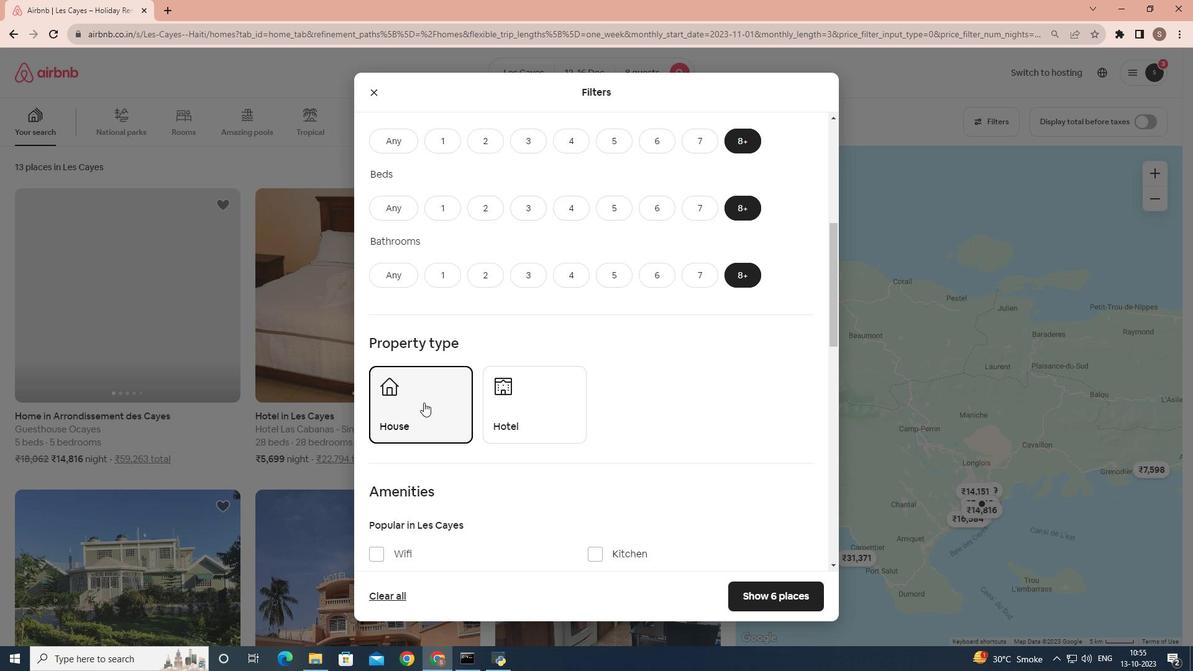 
Action: Mouse pressed left at (423, 402)
Screenshot: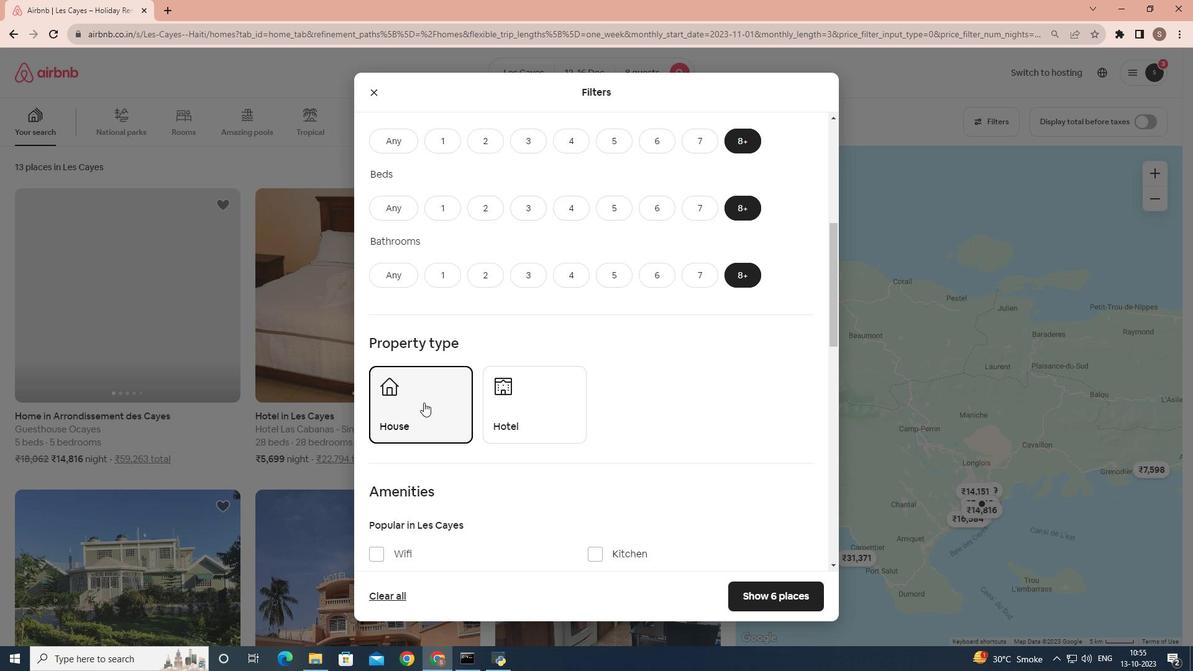 
Action: Mouse moved to (495, 388)
Screenshot: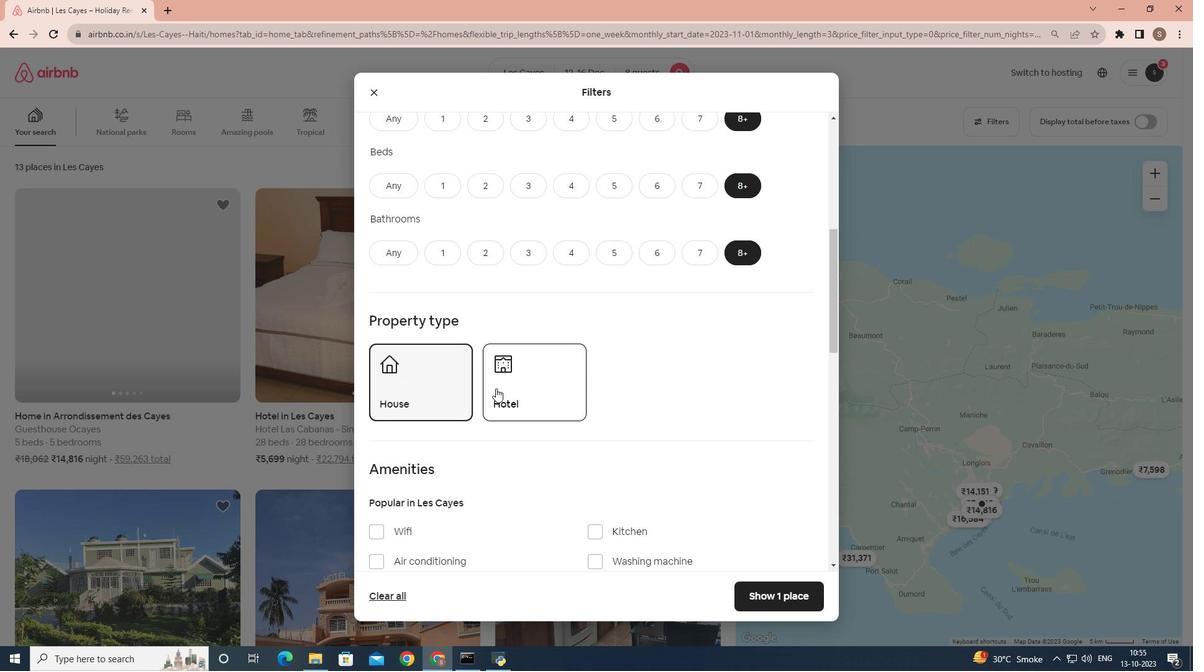 
Action: Mouse scrolled (495, 387) with delta (0, 0)
Screenshot: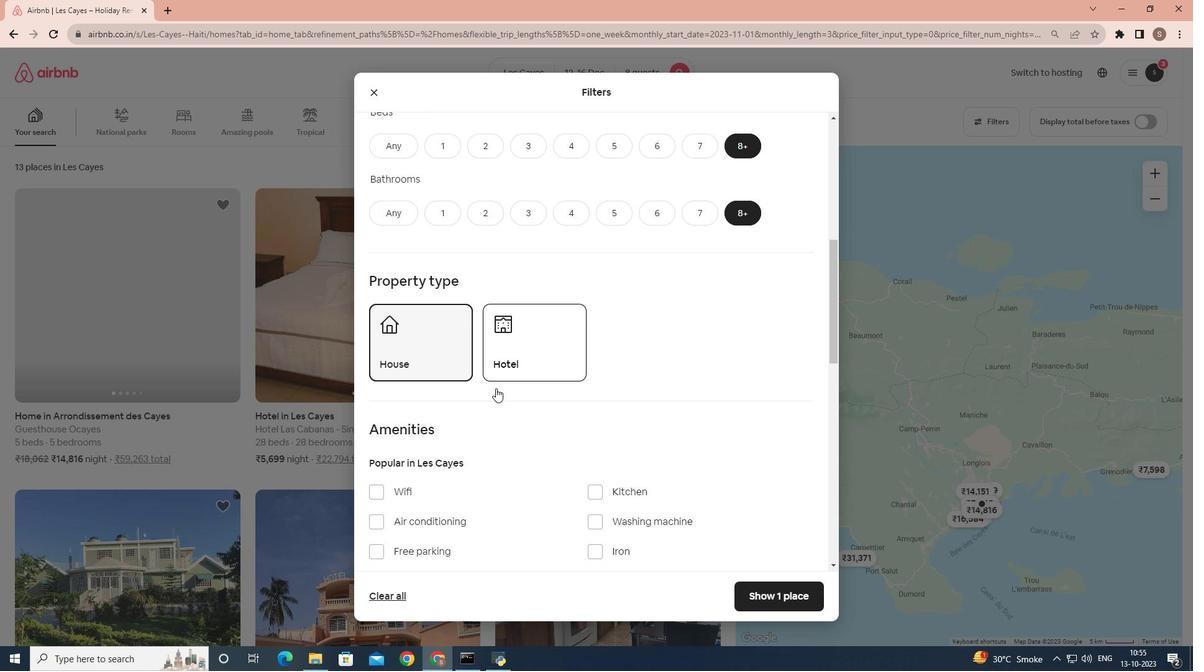 
Action: Mouse scrolled (495, 387) with delta (0, 0)
Screenshot: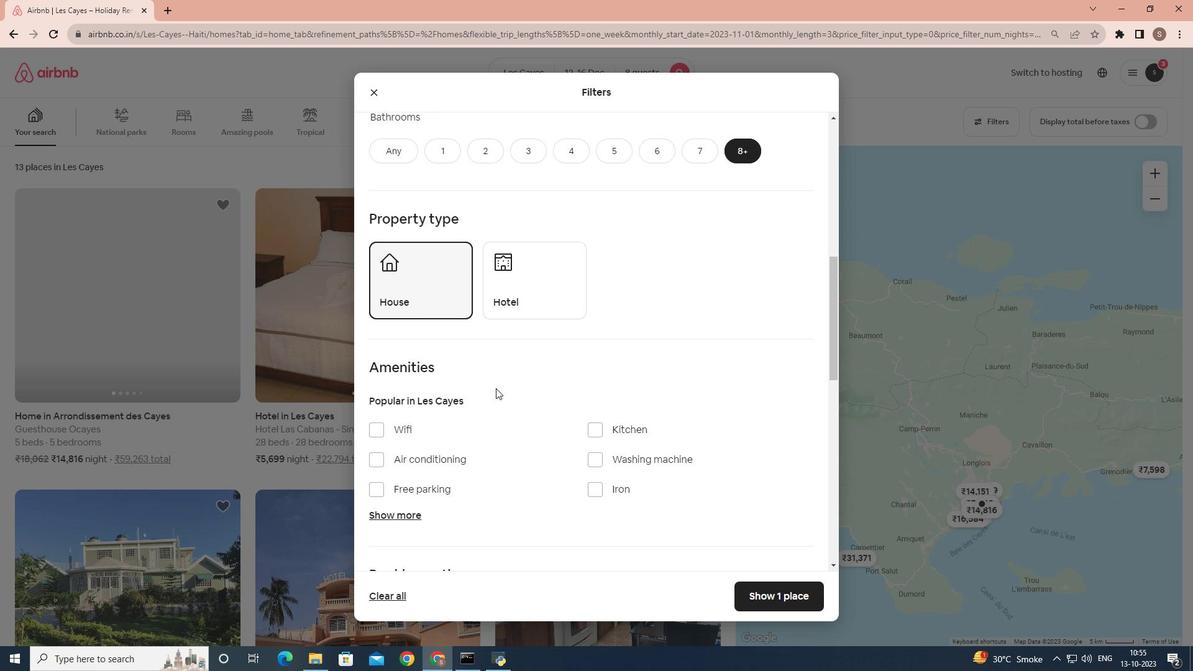 
Action: Mouse scrolled (495, 387) with delta (0, 0)
Screenshot: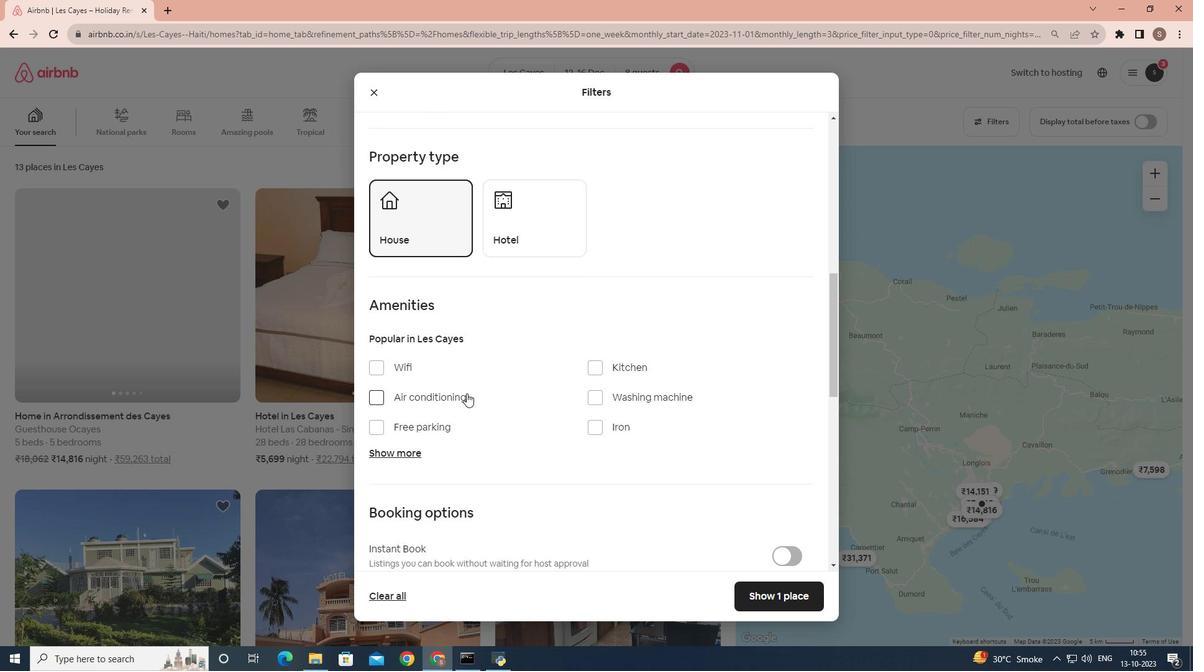 
Action: Mouse moved to (380, 369)
Screenshot: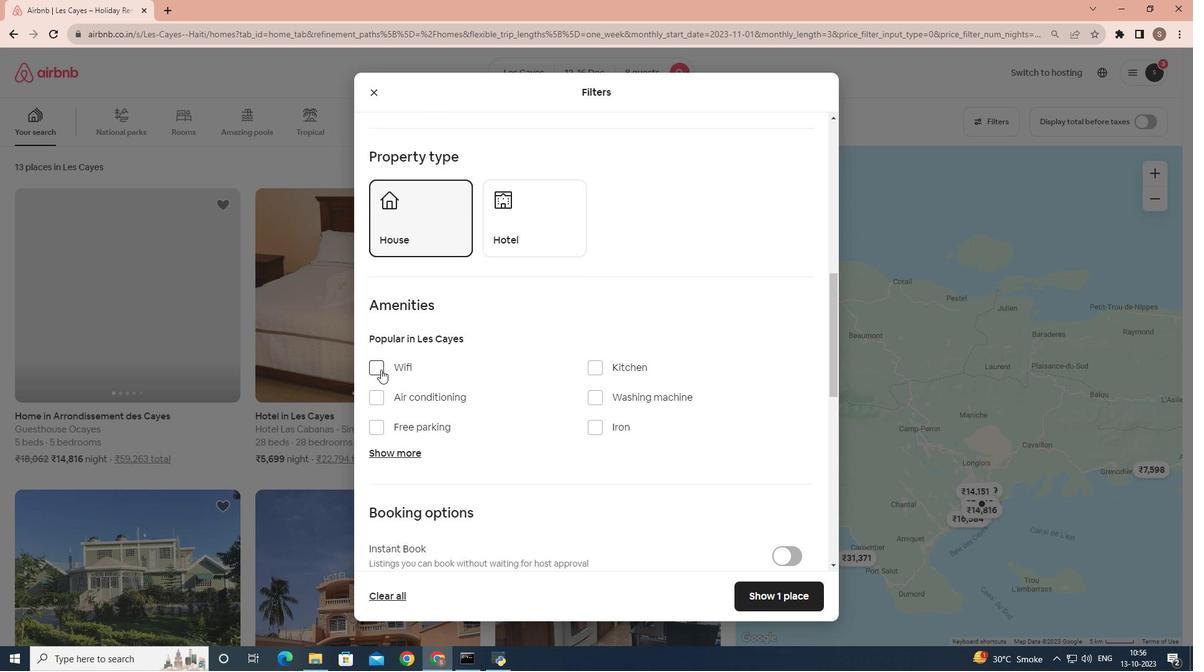 
Action: Mouse pressed left at (380, 369)
Screenshot: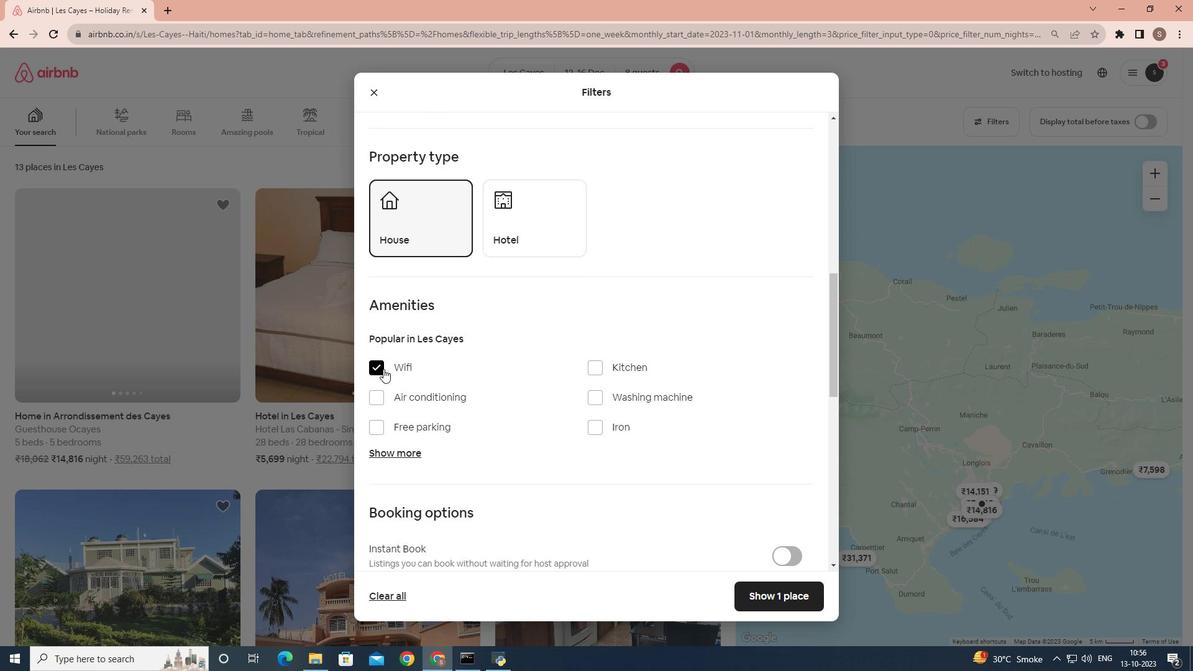 
Action: Mouse moved to (484, 374)
Screenshot: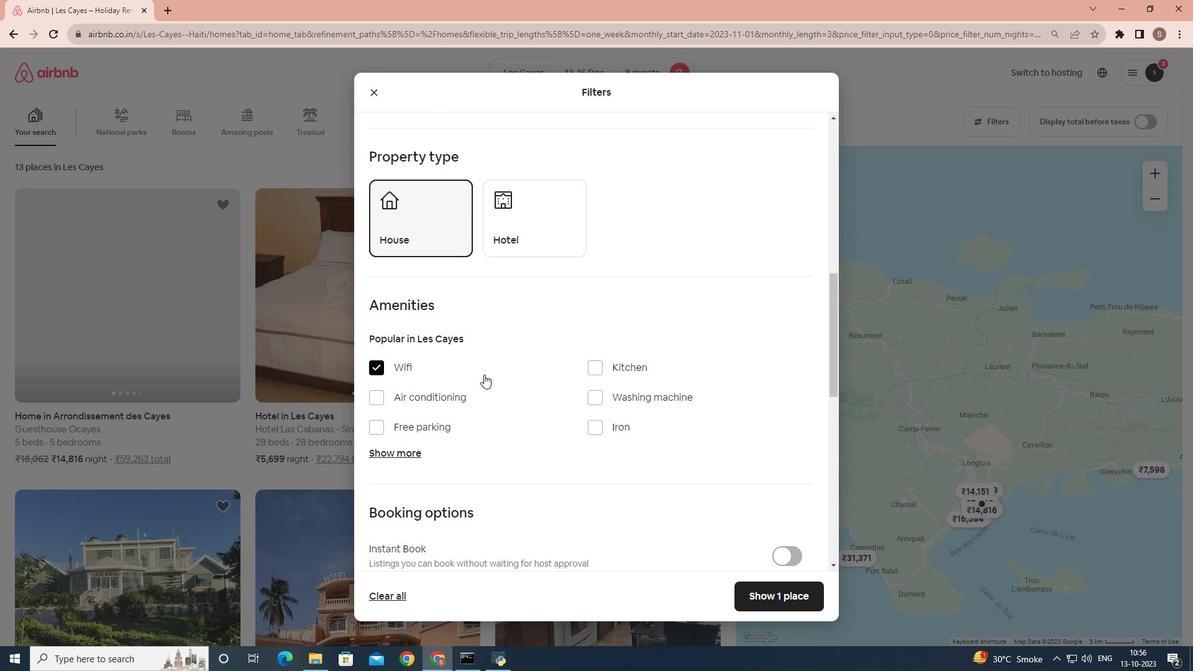 
Action: Mouse scrolled (484, 374) with delta (0, 0)
Screenshot: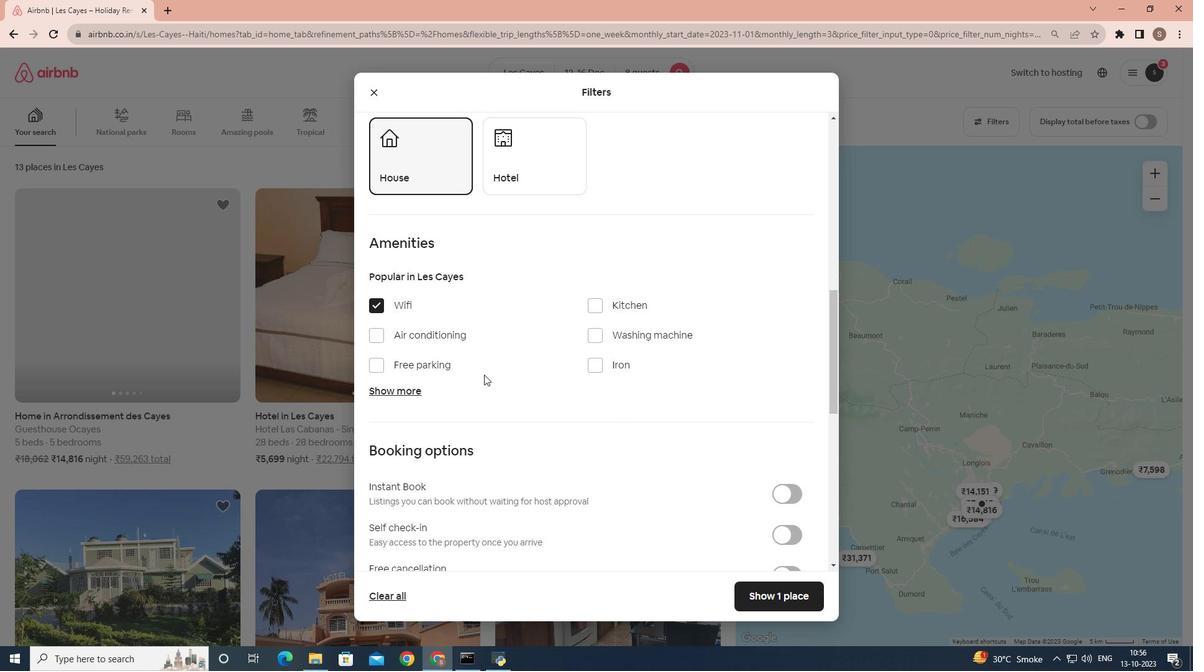 
Action: Mouse moved to (417, 391)
Screenshot: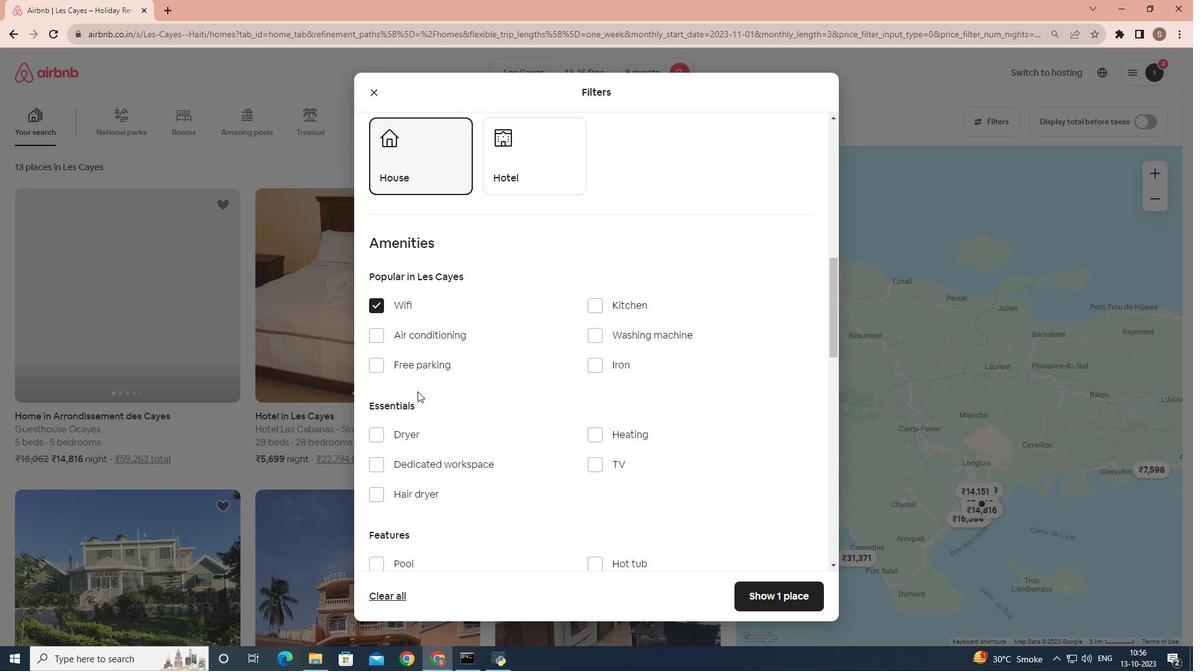 
Action: Mouse pressed left at (417, 391)
Screenshot: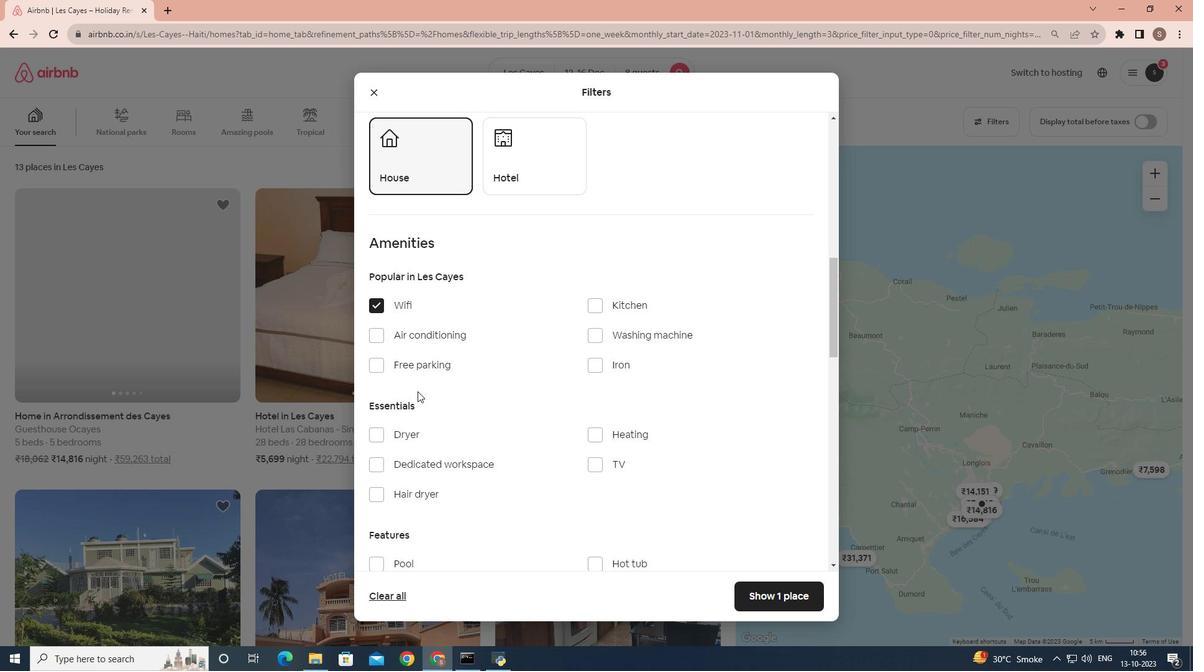 
Action: Mouse moved to (452, 398)
Screenshot: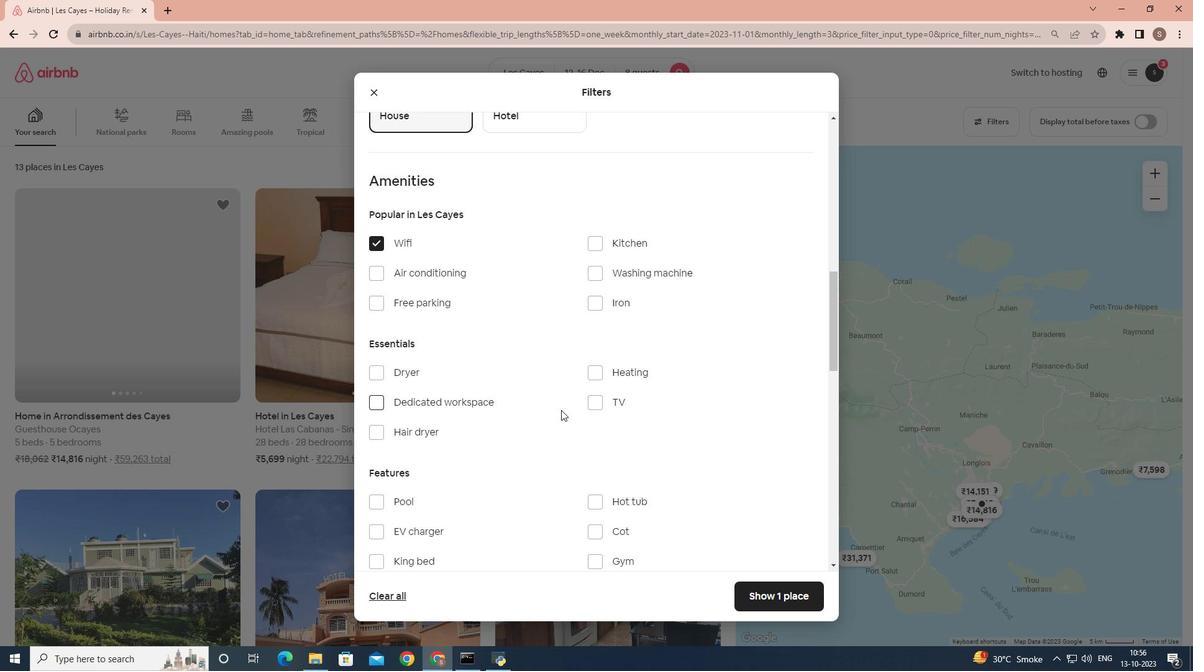 
Action: Mouse scrolled (452, 397) with delta (0, 0)
Screenshot: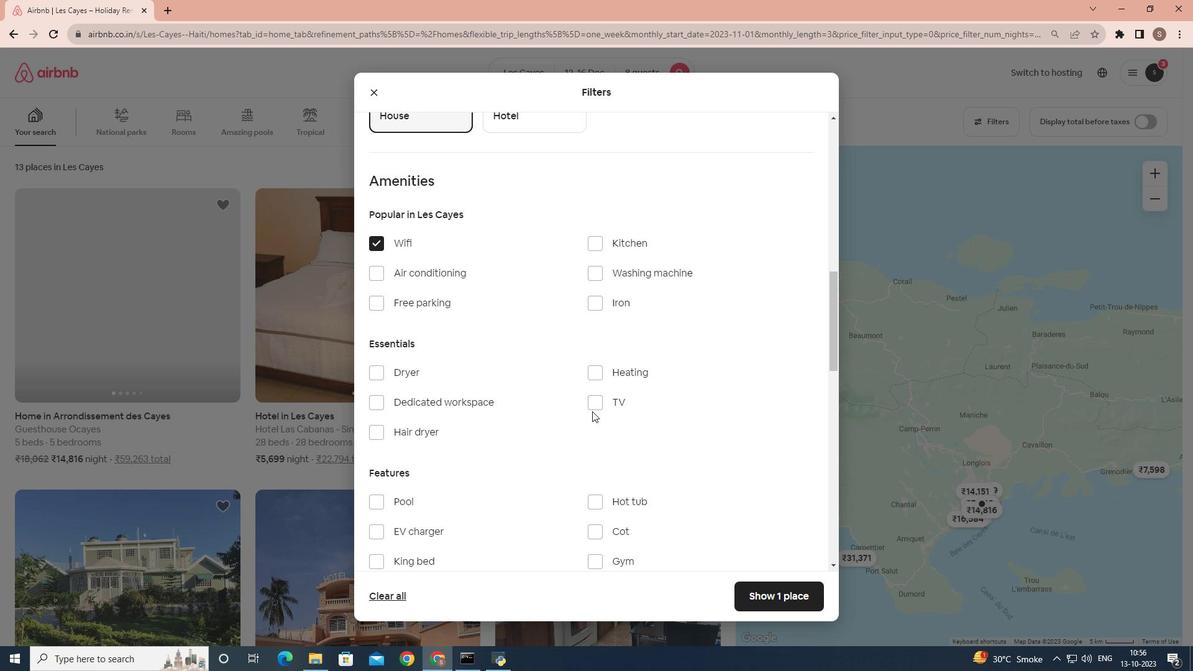 
Action: Mouse moved to (595, 407)
Screenshot: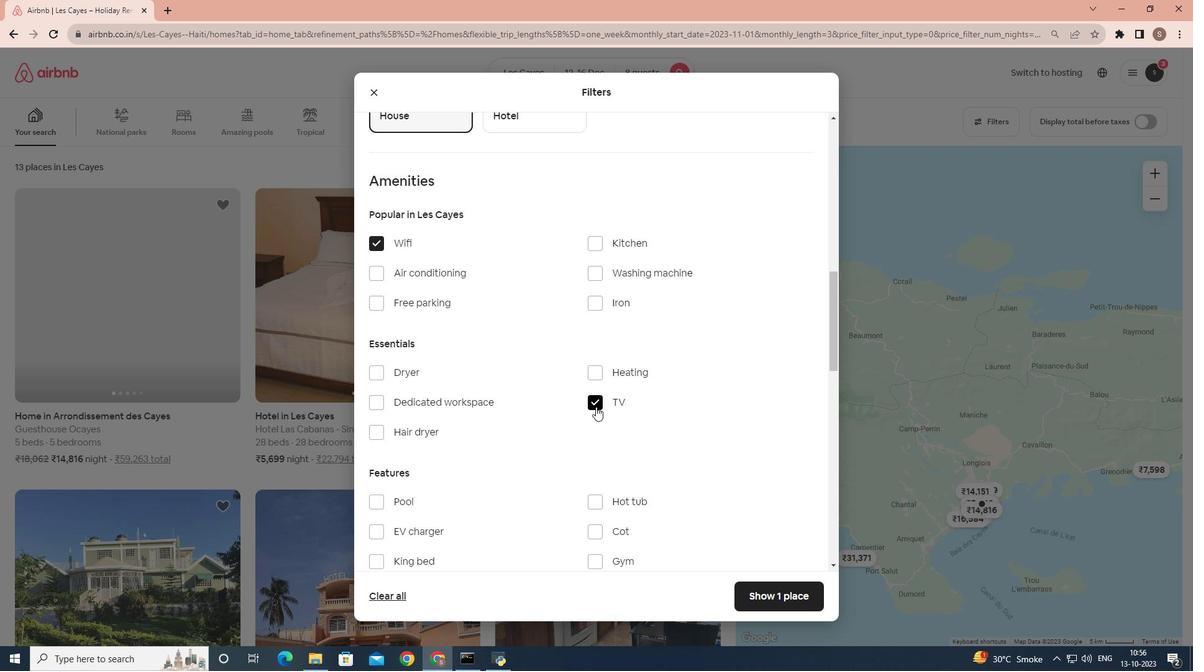 
Action: Mouse pressed left at (595, 407)
Screenshot: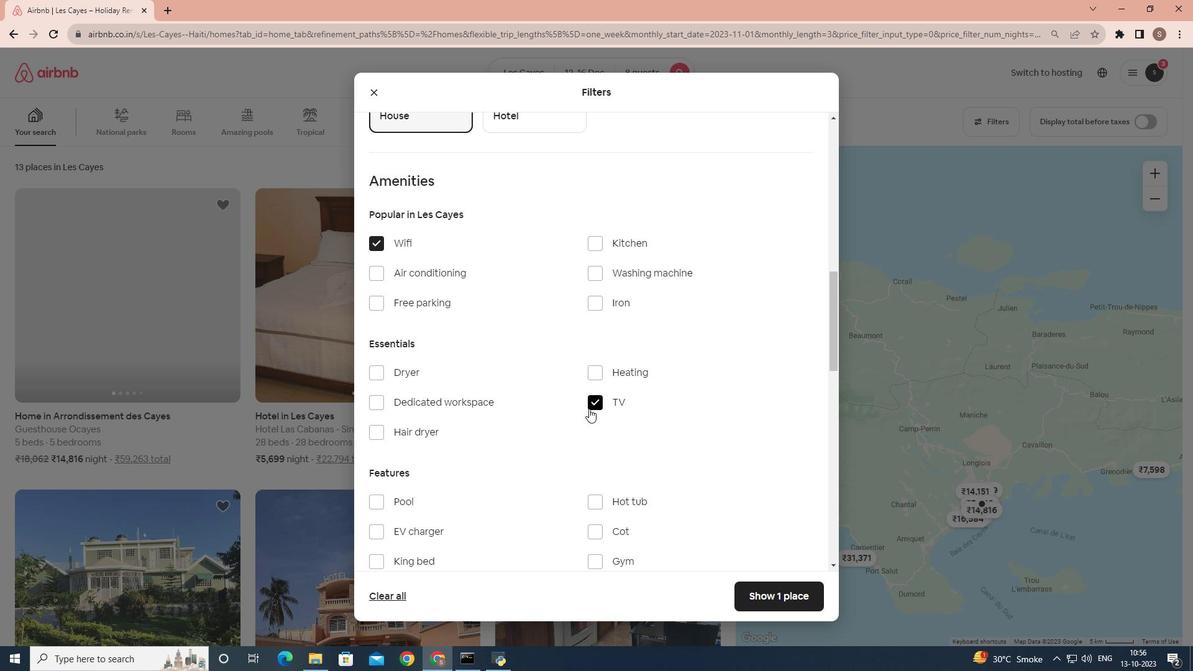 
Action: Mouse moved to (480, 393)
Screenshot: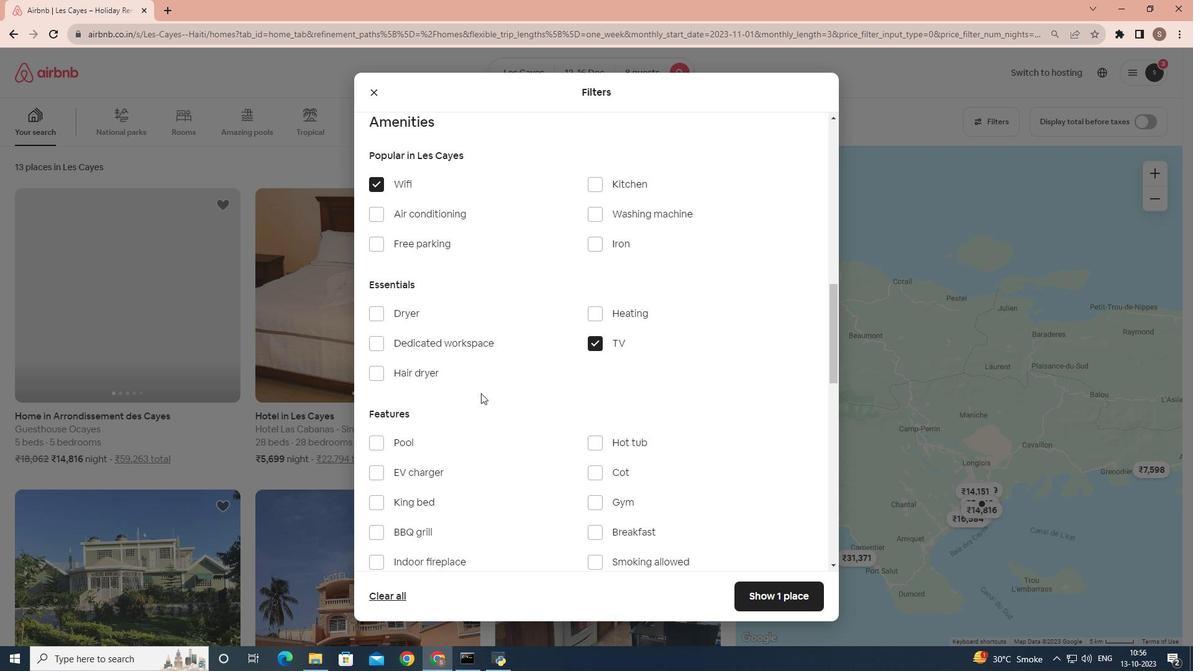 
Action: Mouse scrolled (480, 392) with delta (0, 0)
Screenshot: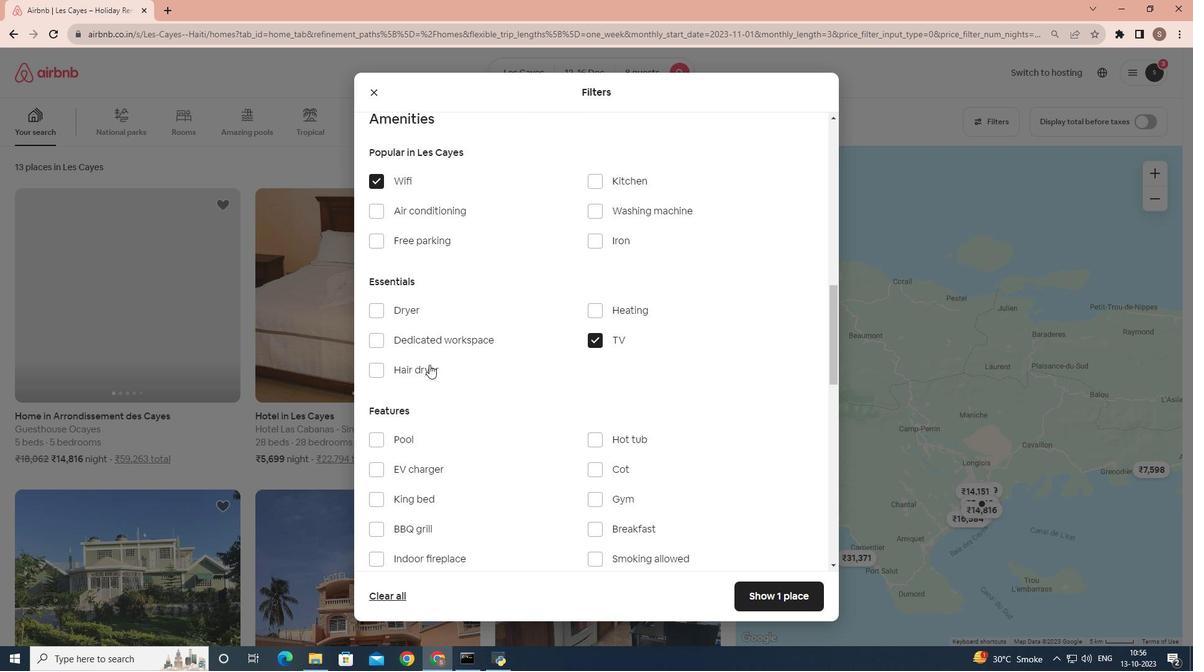 
Action: Mouse moved to (377, 247)
Screenshot: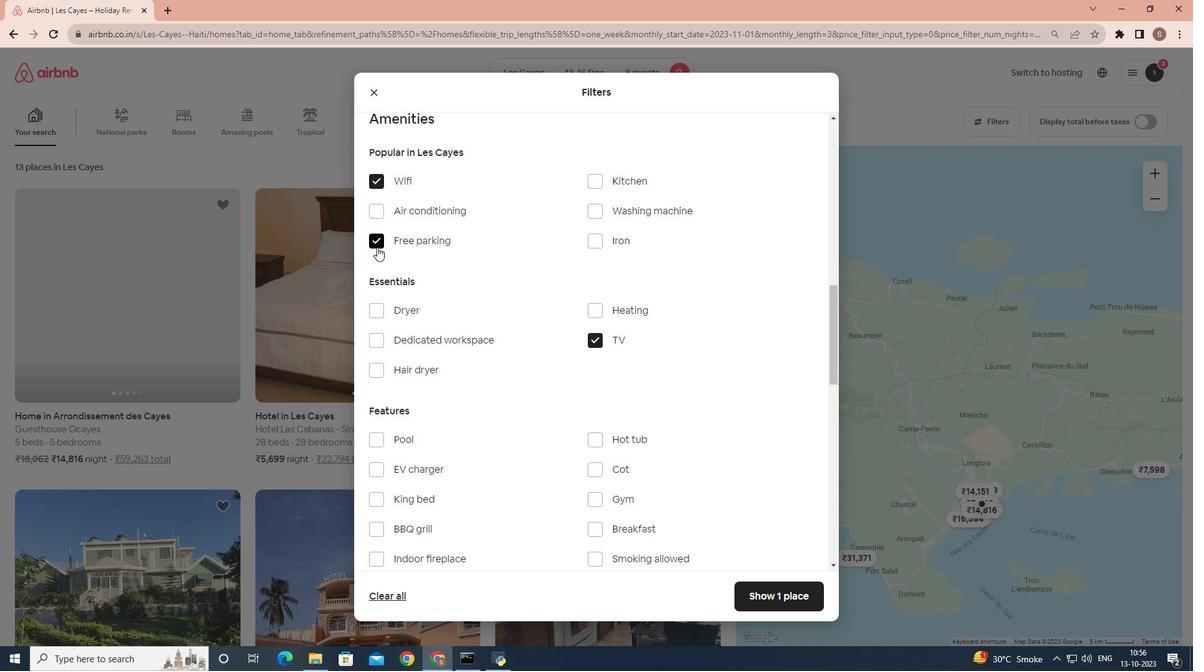
Action: Mouse pressed left at (377, 247)
Screenshot: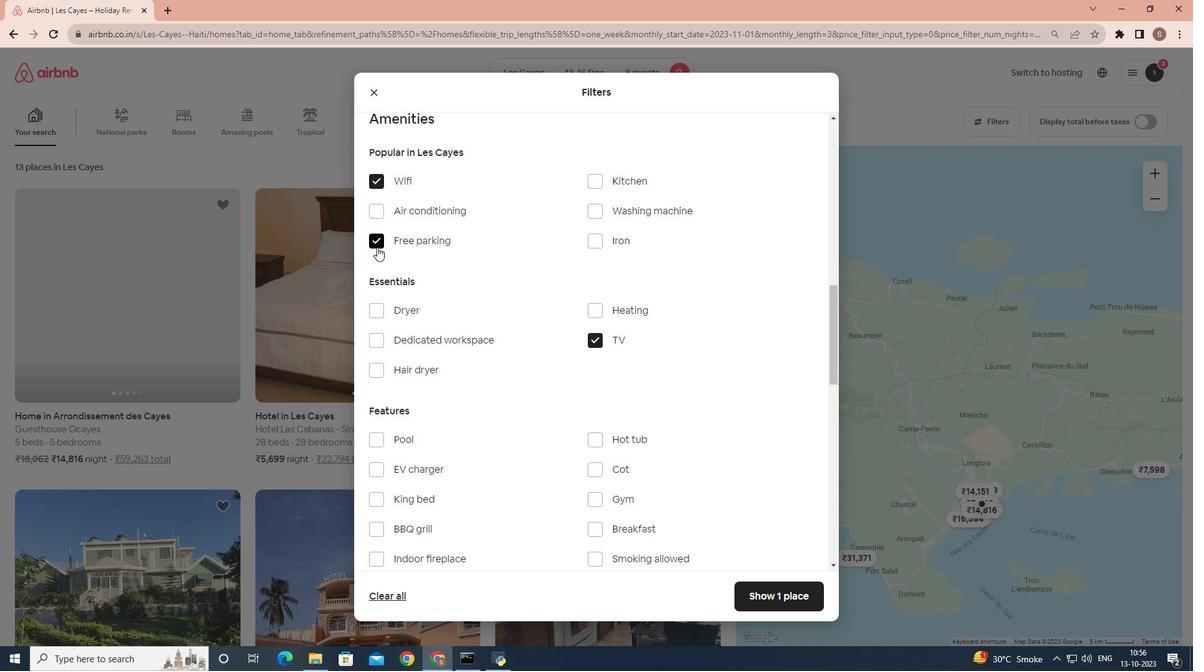 
Action: Mouse moved to (547, 318)
Screenshot: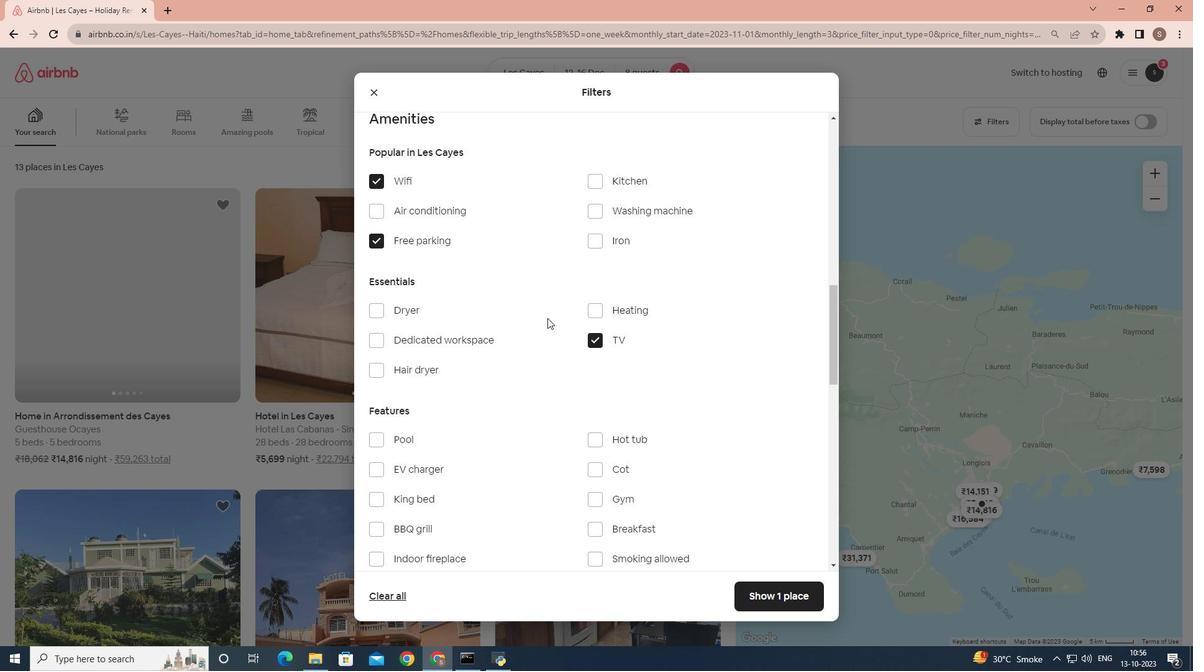 
Action: Mouse scrolled (547, 317) with delta (0, 0)
Screenshot: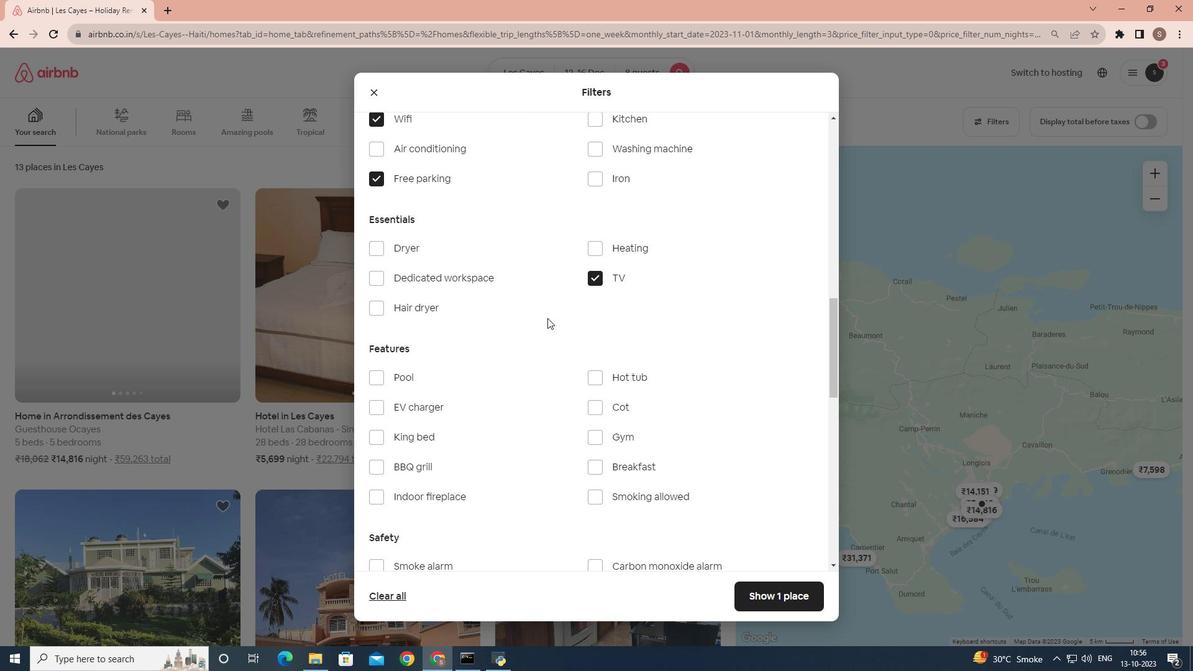 
Action: Mouse moved to (557, 243)
Screenshot: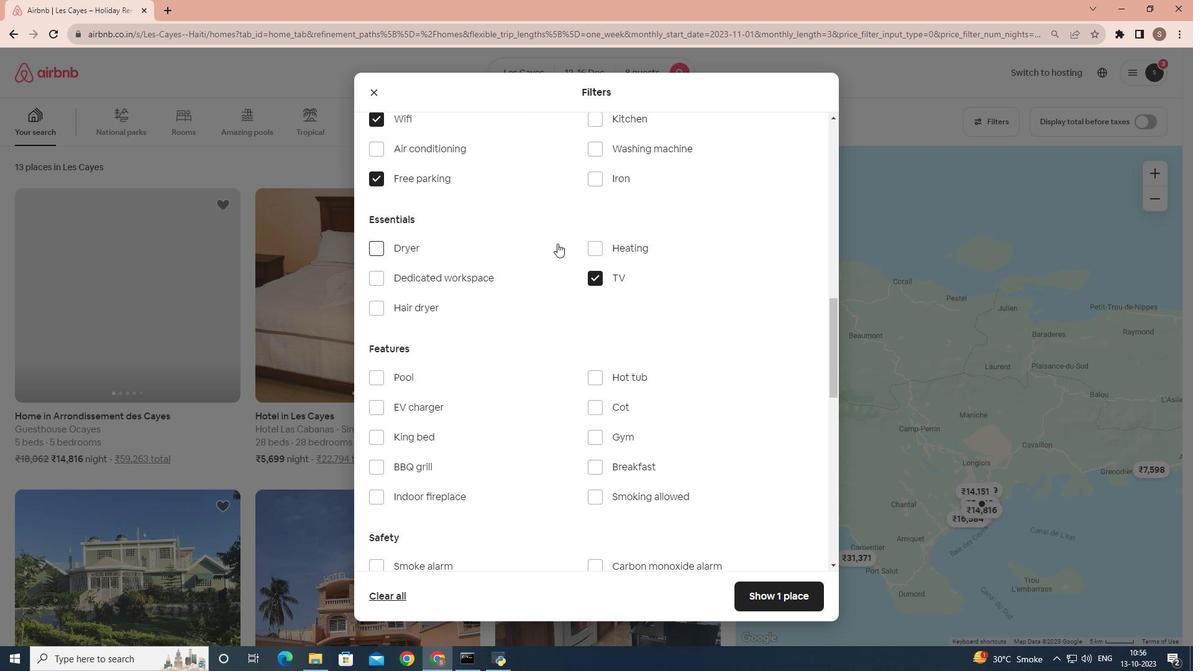 
Action: Mouse scrolled (557, 242) with delta (0, 0)
Screenshot: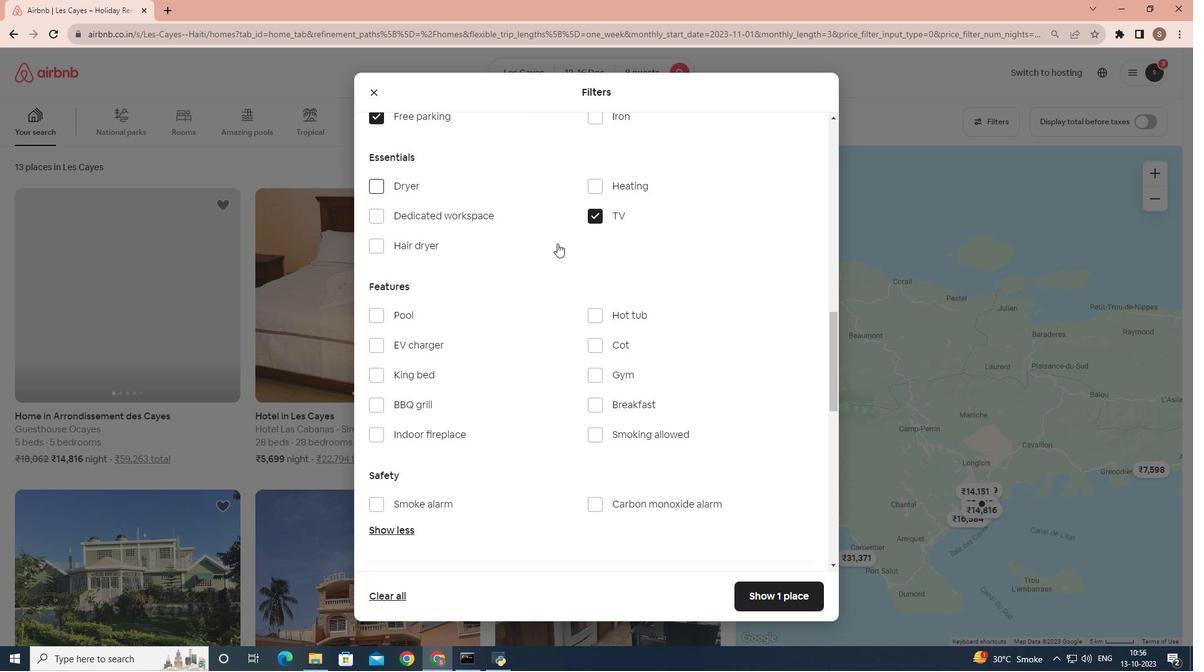 
Action: Mouse moved to (596, 374)
Screenshot: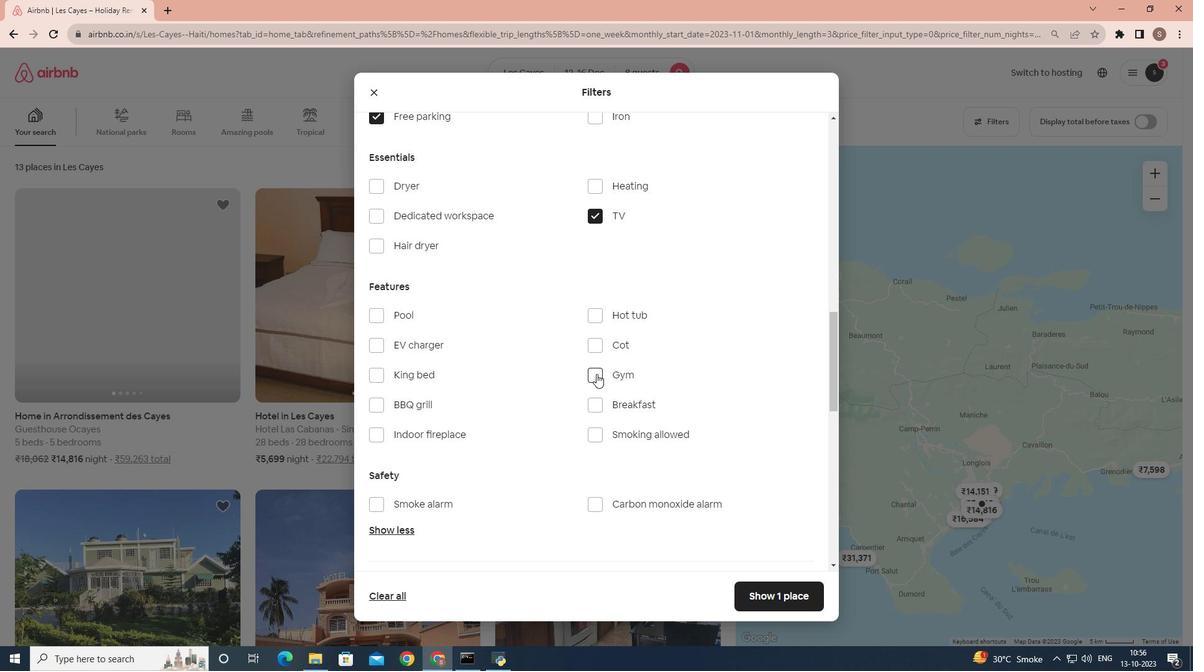 
Action: Mouse pressed left at (596, 374)
Screenshot: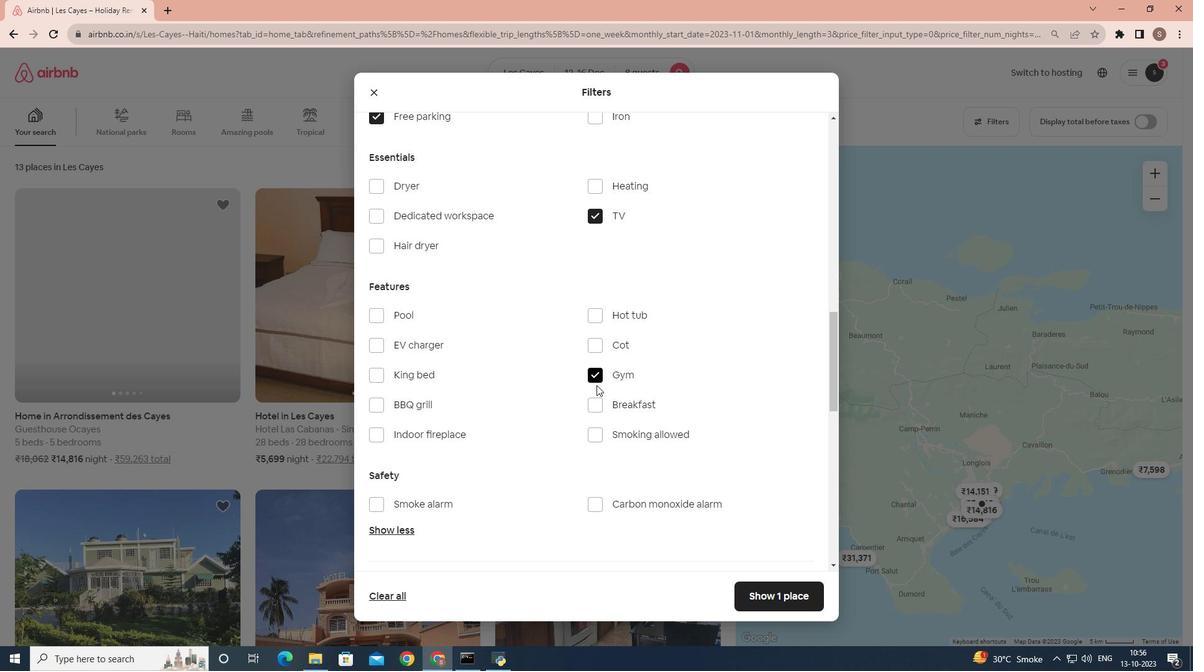
Action: Mouse moved to (595, 403)
Screenshot: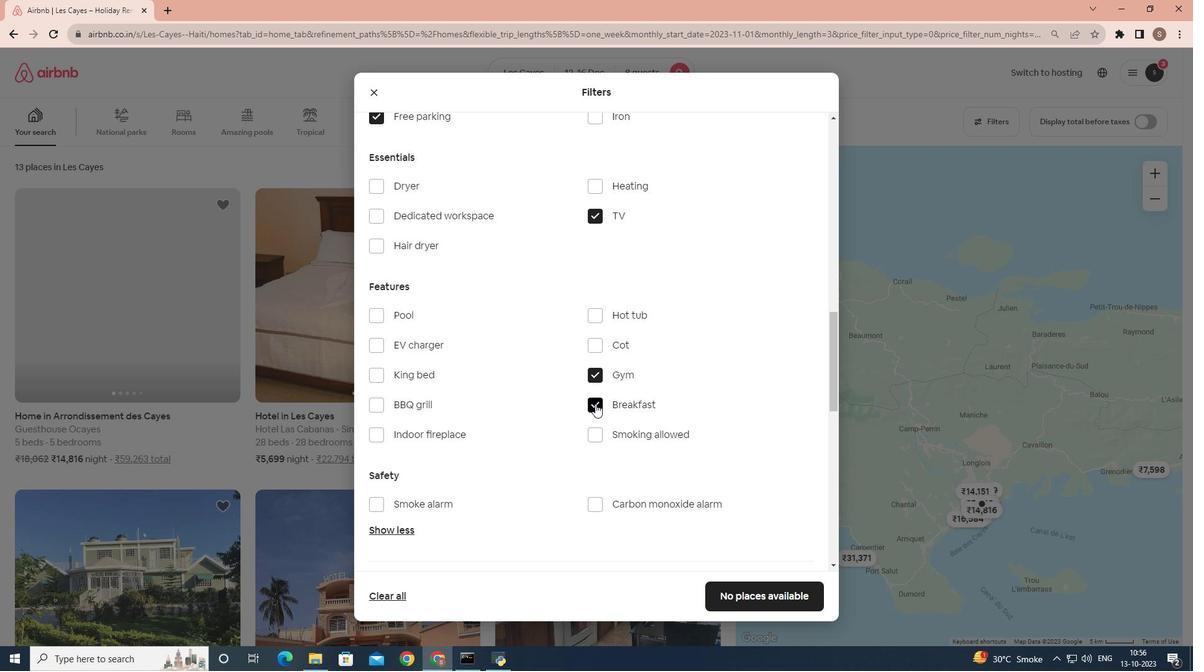 
Action: Mouse pressed left at (595, 403)
Screenshot: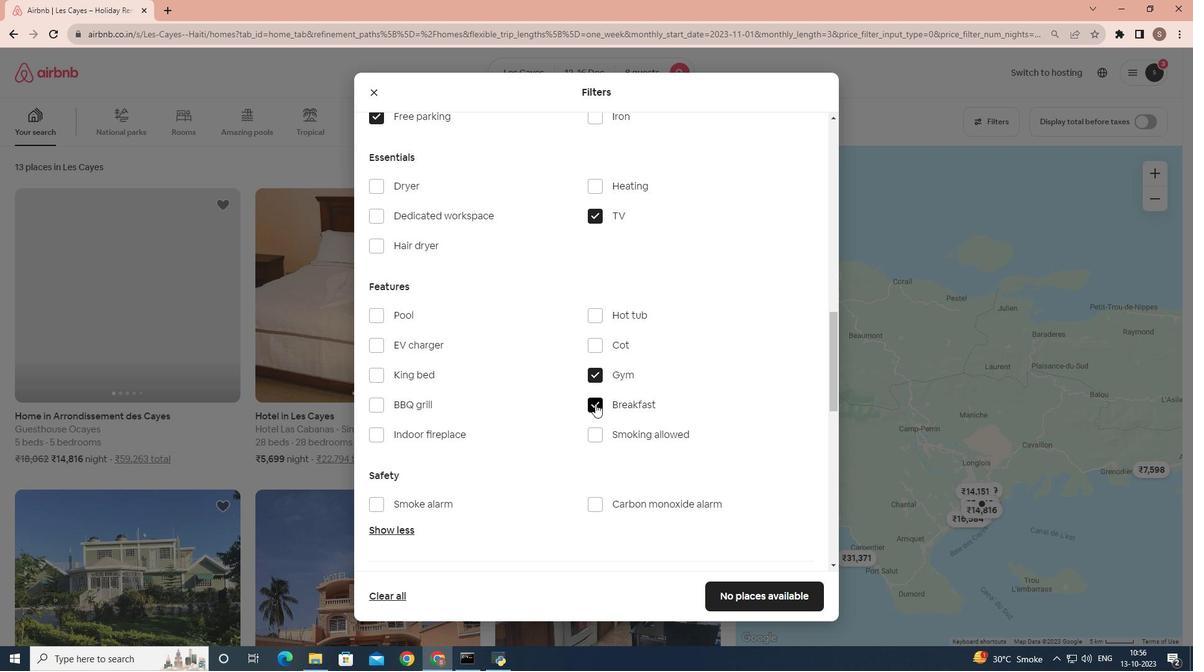 
Action: Mouse moved to (546, 399)
Screenshot: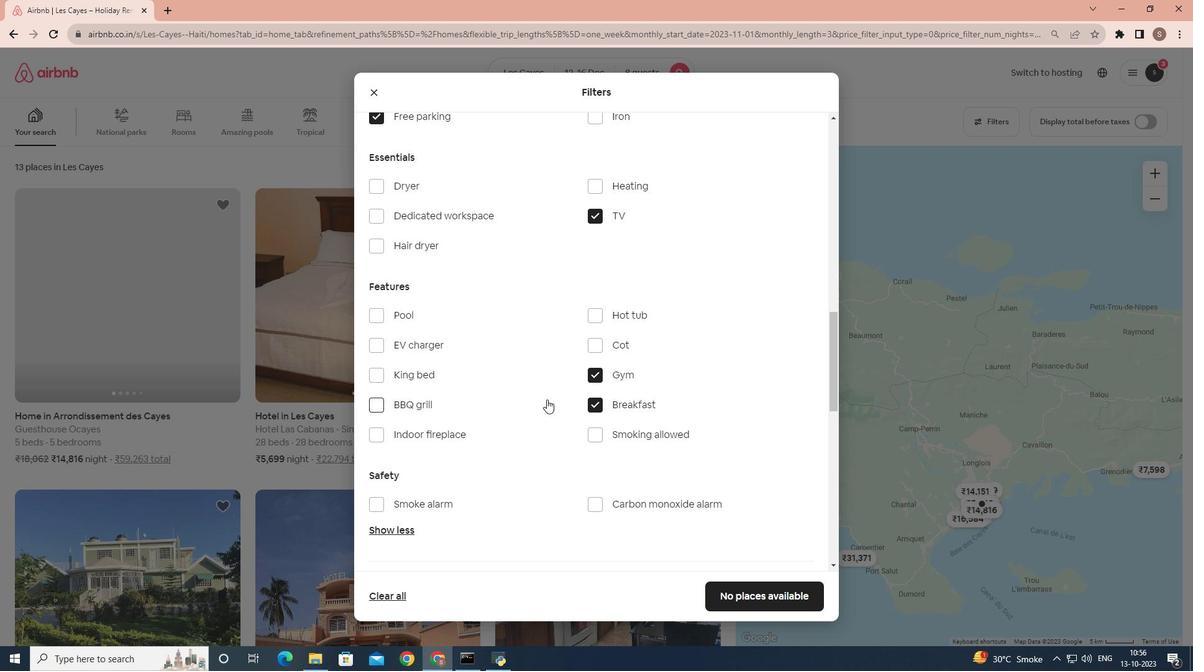 
Action: Mouse scrolled (546, 398) with delta (0, 0)
Screenshot: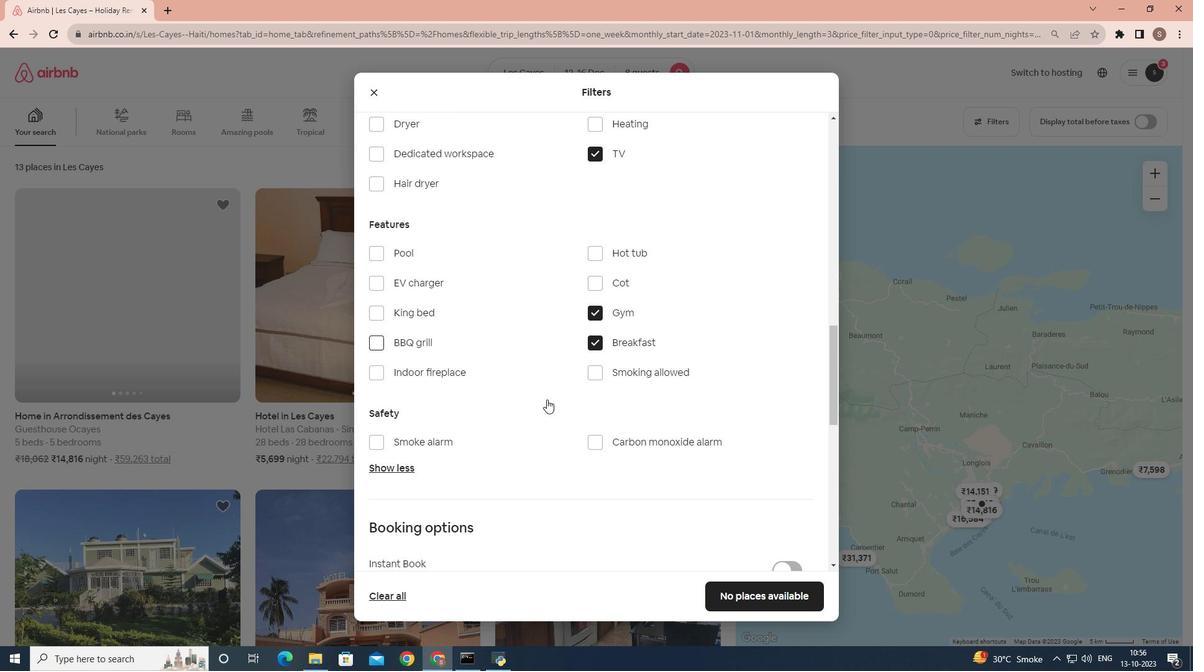 
Action: Mouse scrolled (546, 398) with delta (0, 0)
Screenshot: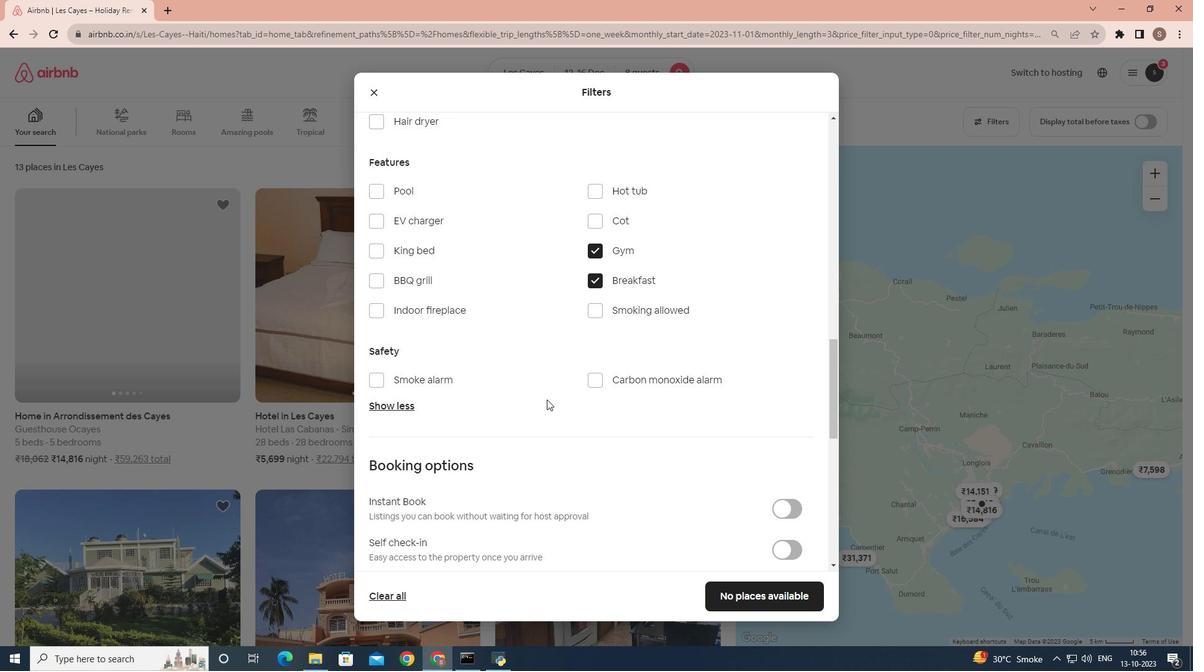 
Action: Mouse scrolled (546, 398) with delta (0, 0)
Screenshot: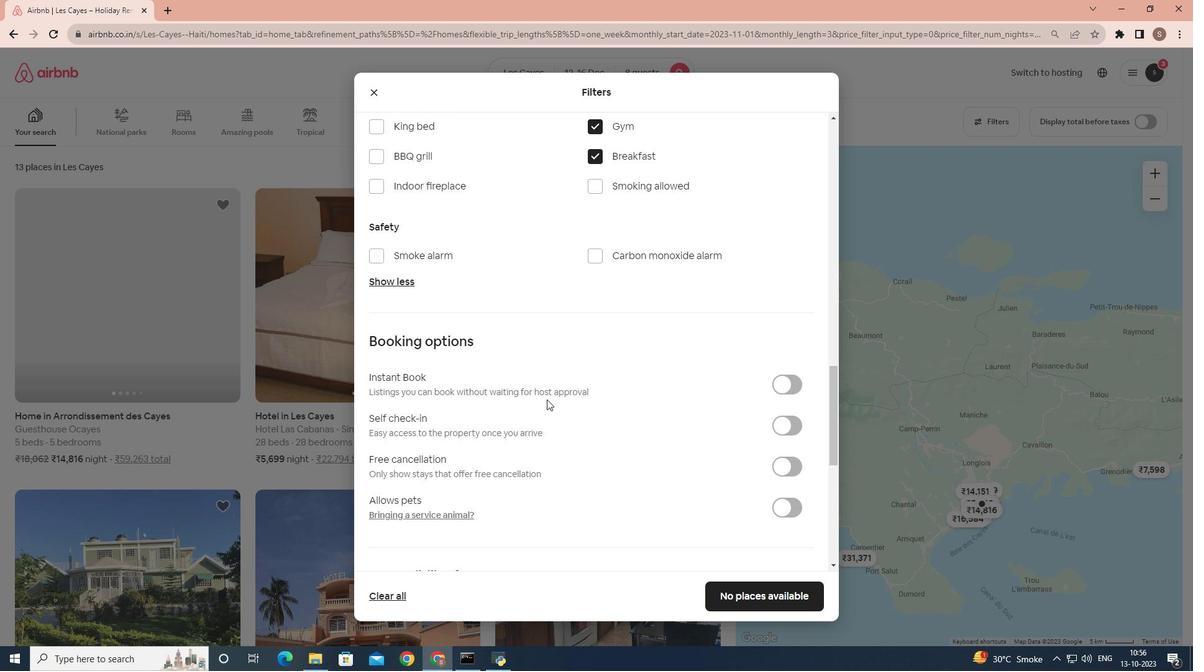
Action: Mouse scrolled (546, 398) with delta (0, 0)
Screenshot: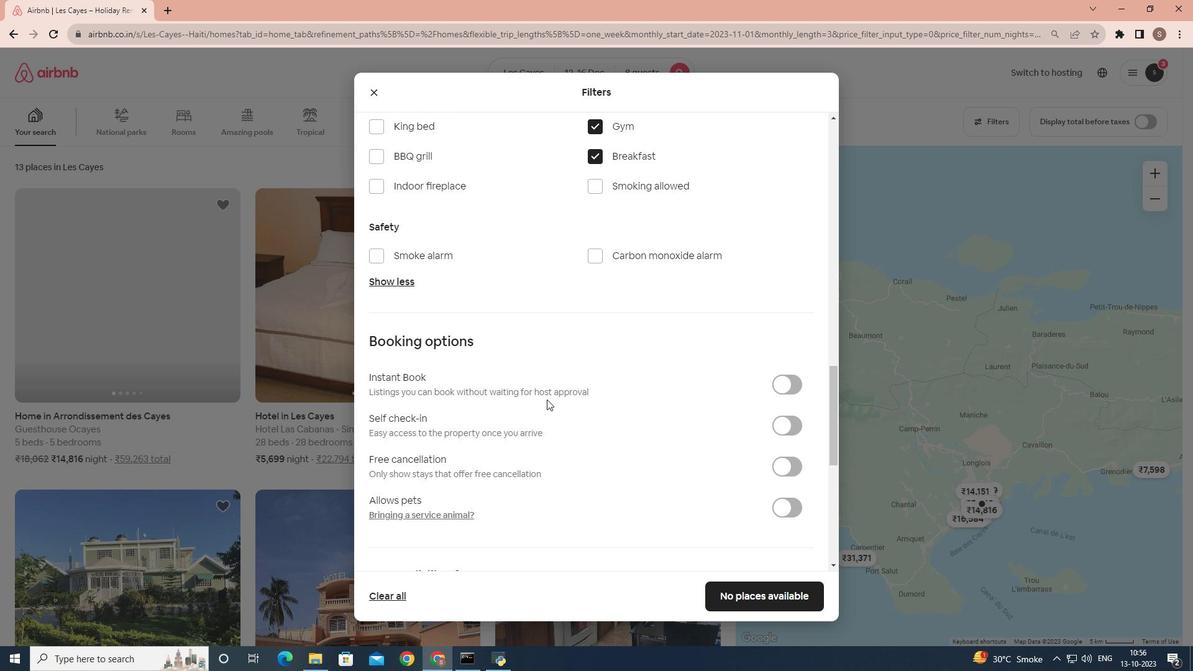 
Action: Mouse scrolled (546, 398) with delta (0, 0)
Screenshot: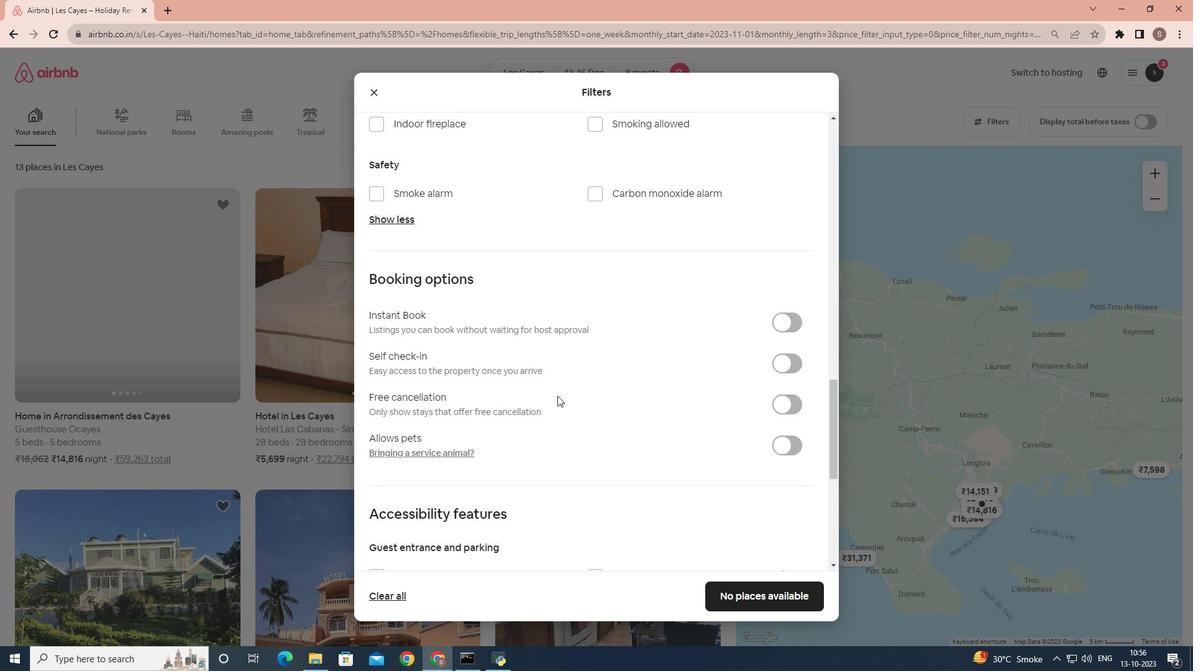 
Action: Mouse moved to (791, 360)
Screenshot: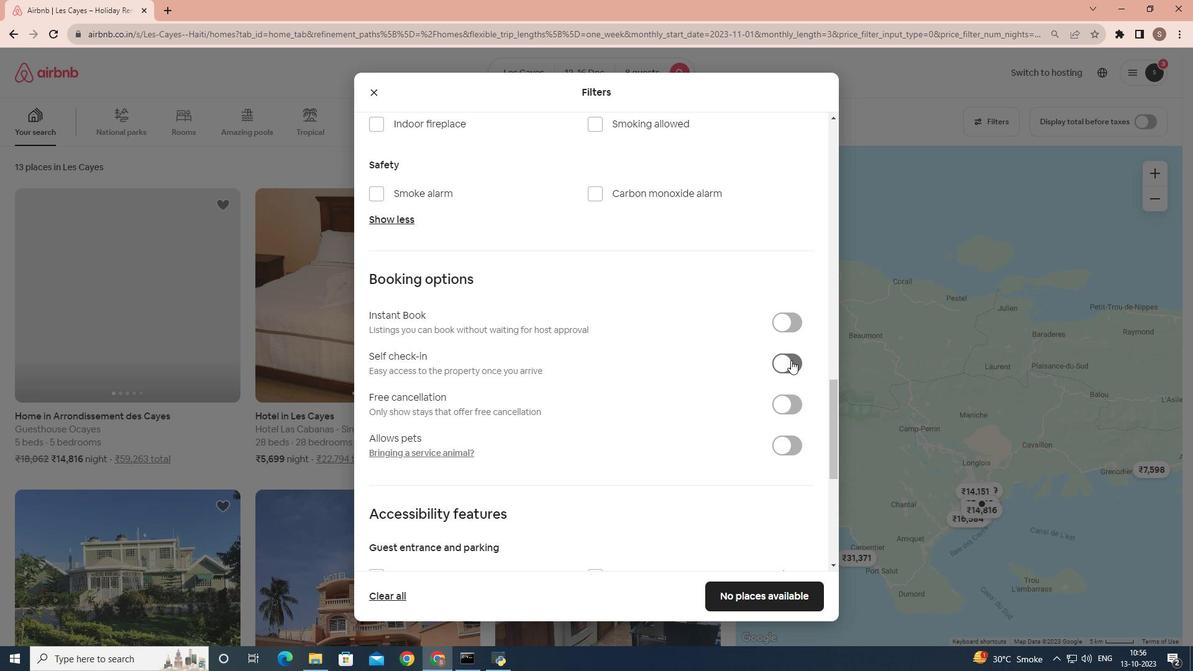 
Action: Mouse pressed left at (791, 360)
Screenshot: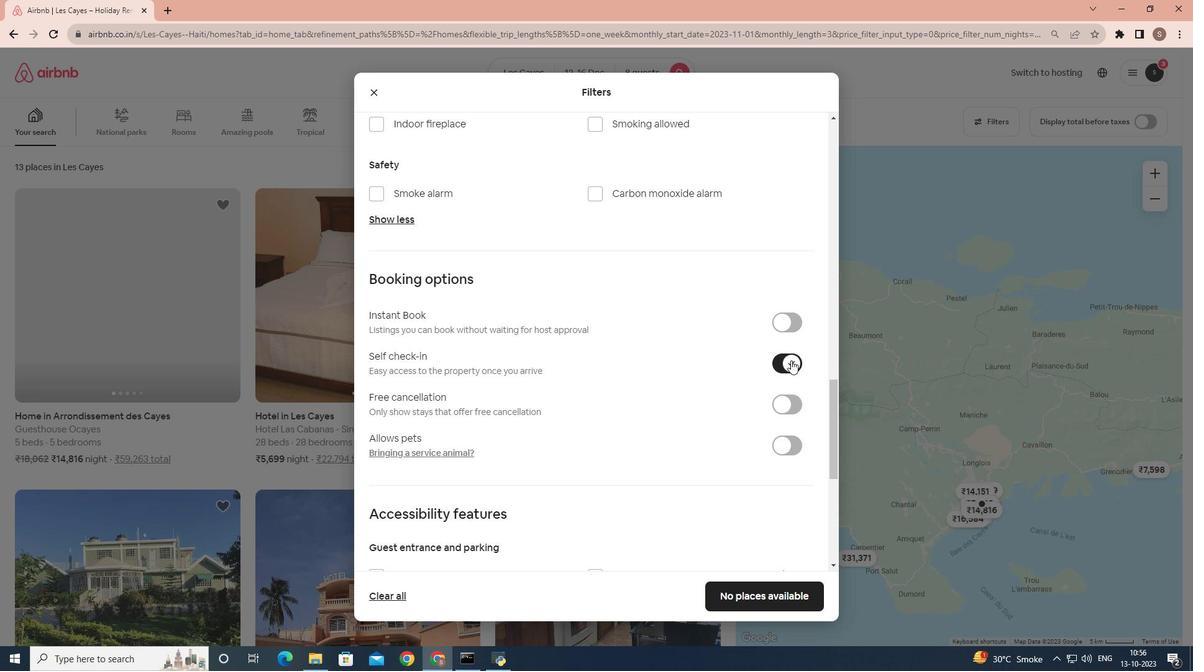 
Action: Mouse moved to (717, 396)
Screenshot: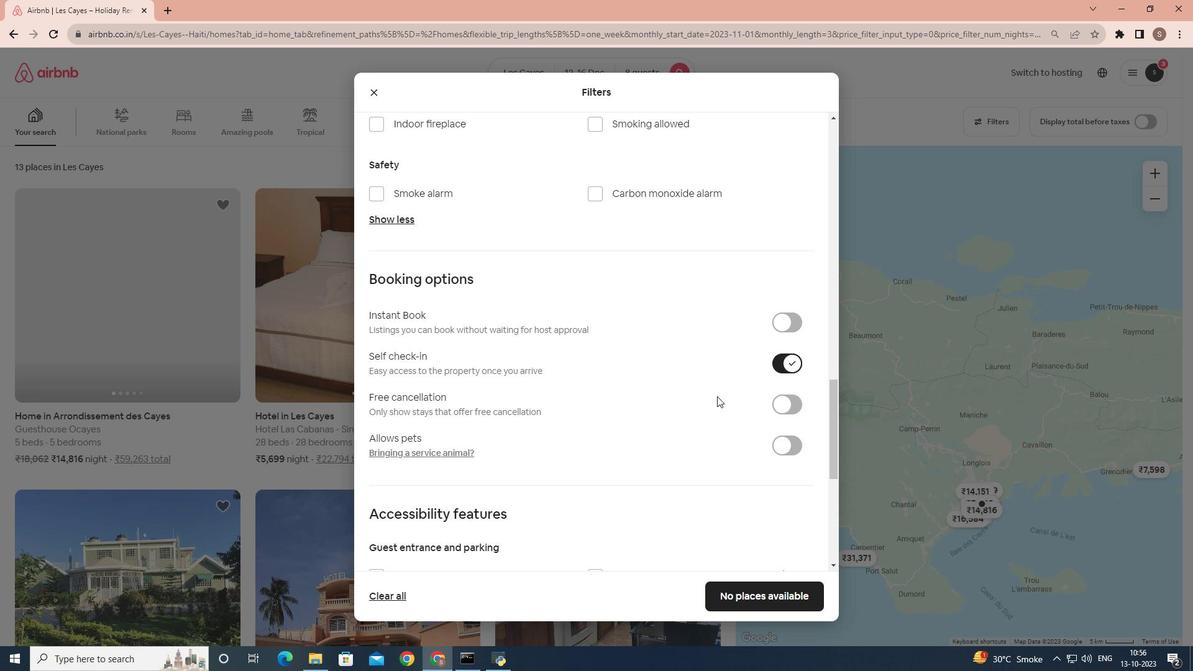 
